 Task: Search one way flight ticket for 2 adults, 2 children, 2 infants in seat in first from Moline: Quad City International Airport to Riverton: Central Wyoming Regional Airport (was Riverton Regional) on 5-4-2023. Number of bags: 1 checked bag. Price is upto 105000. Outbound departure time preference is 12:45.
Action: Mouse moved to (283, 265)
Screenshot: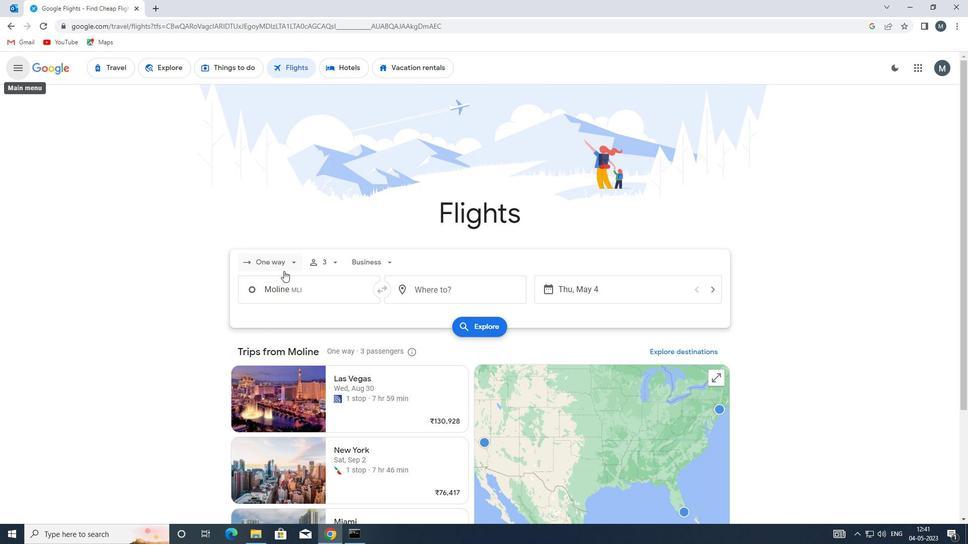 
Action: Mouse pressed left at (283, 265)
Screenshot: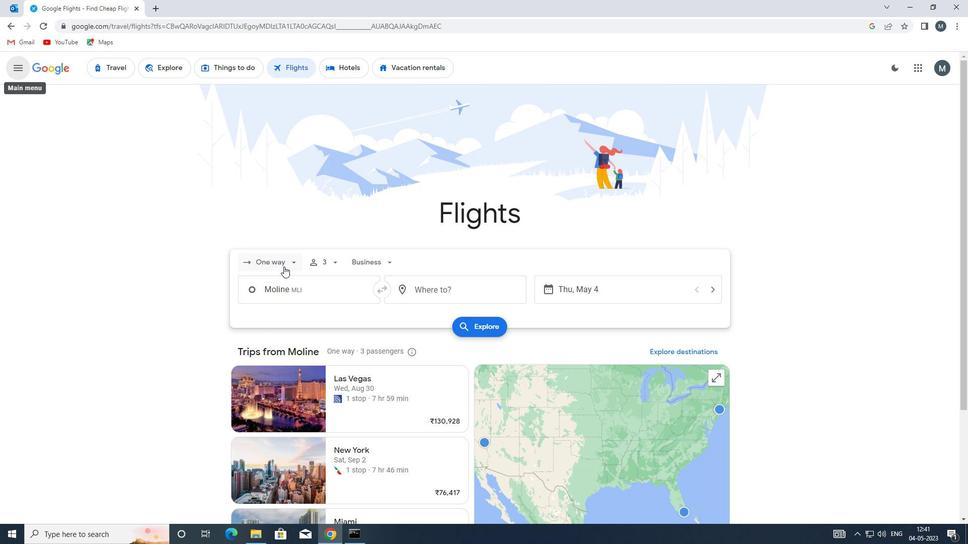 
Action: Mouse moved to (283, 312)
Screenshot: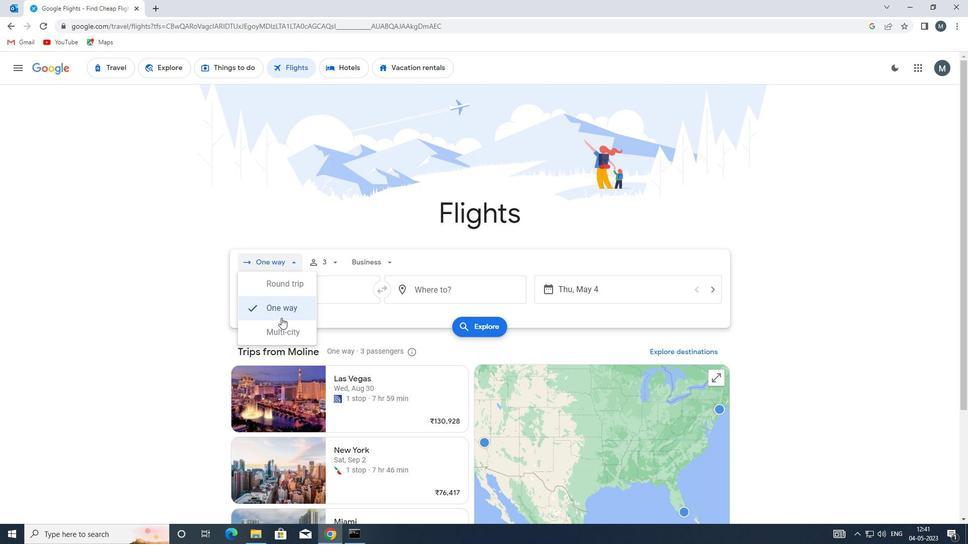 
Action: Mouse pressed left at (283, 312)
Screenshot: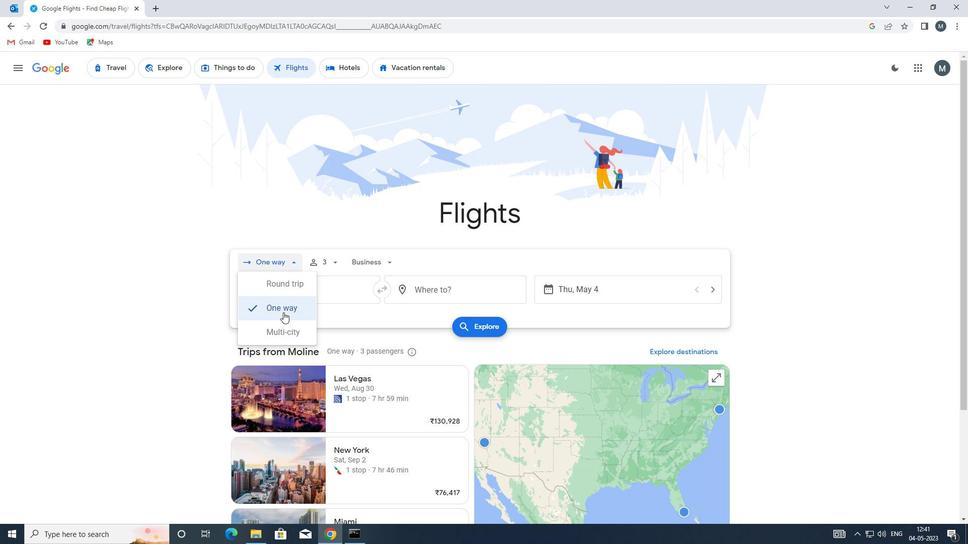 
Action: Mouse moved to (327, 262)
Screenshot: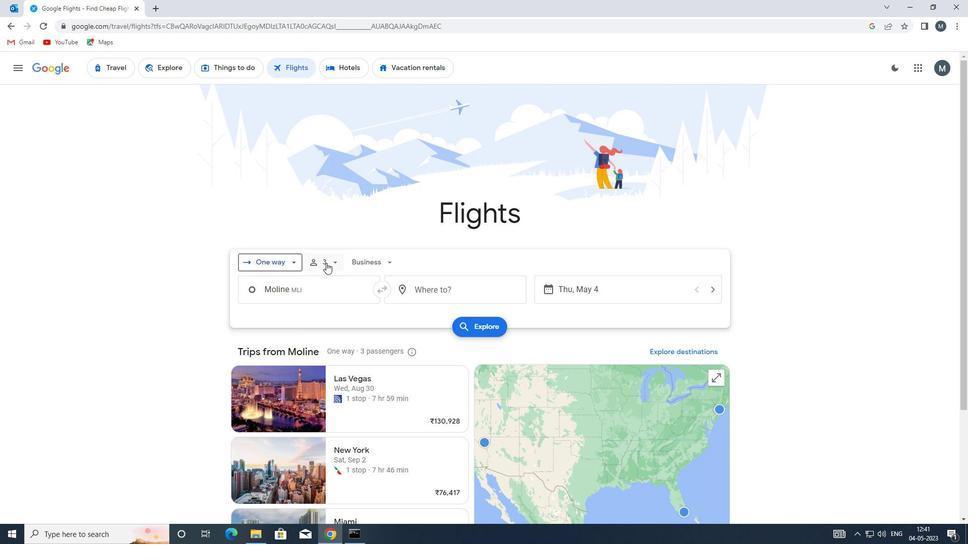 
Action: Mouse pressed left at (327, 262)
Screenshot: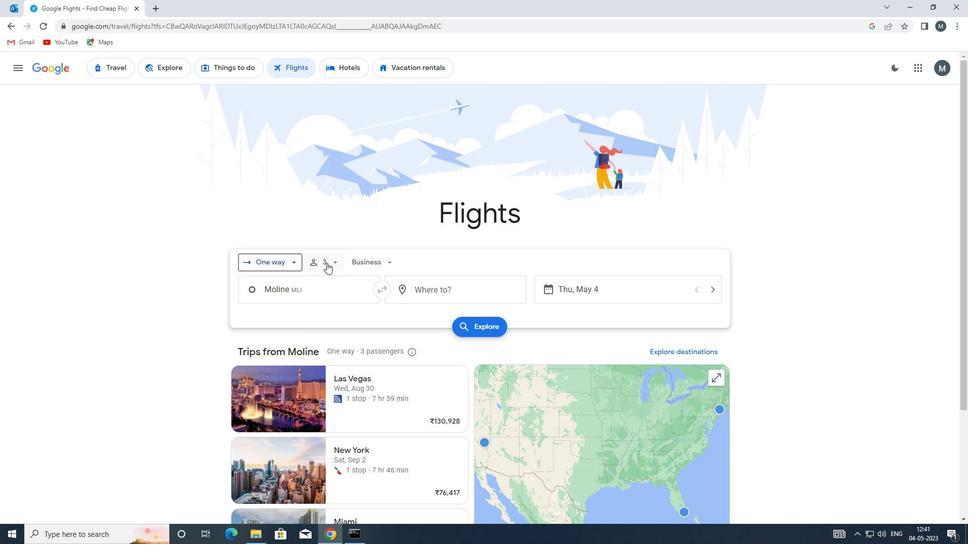 
Action: Mouse moved to (411, 289)
Screenshot: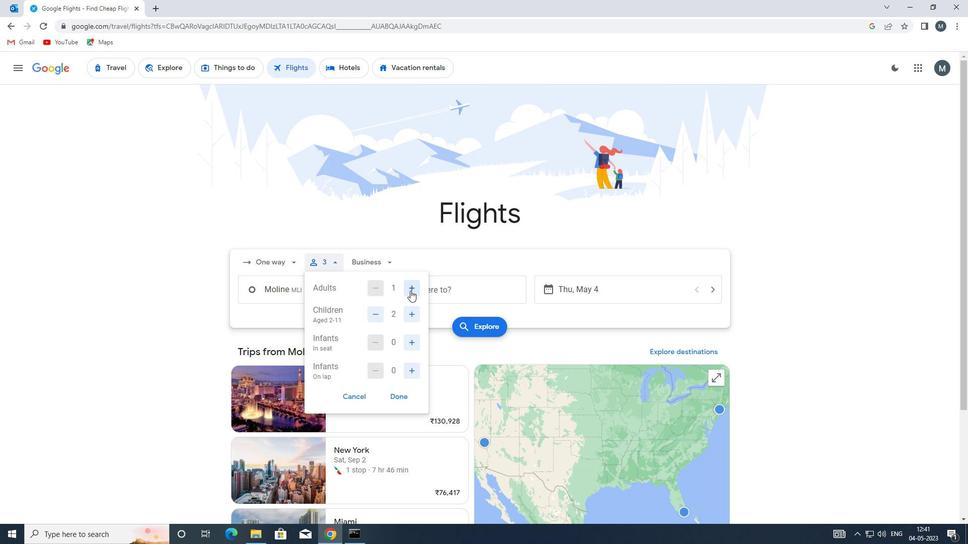 
Action: Mouse pressed left at (411, 289)
Screenshot: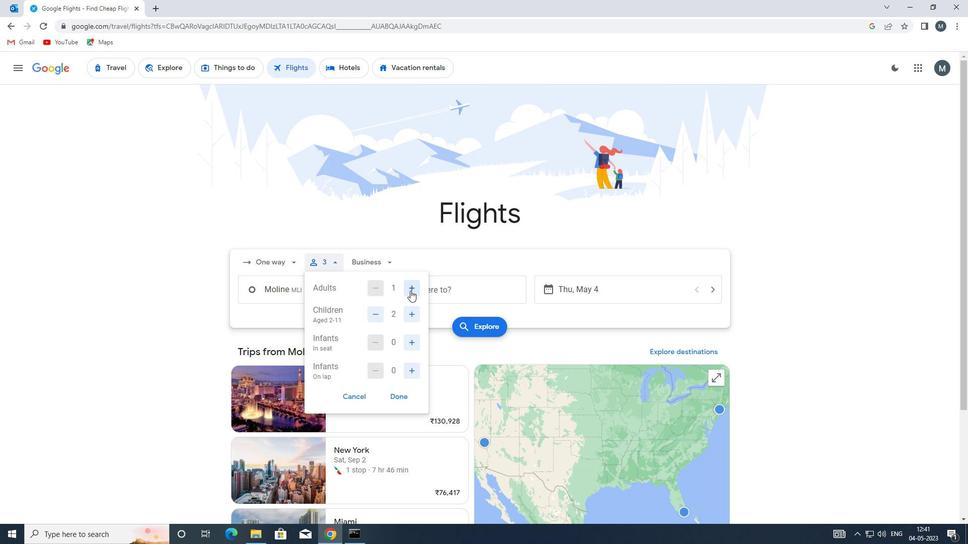 
Action: Mouse moved to (378, 315)
Screenshot: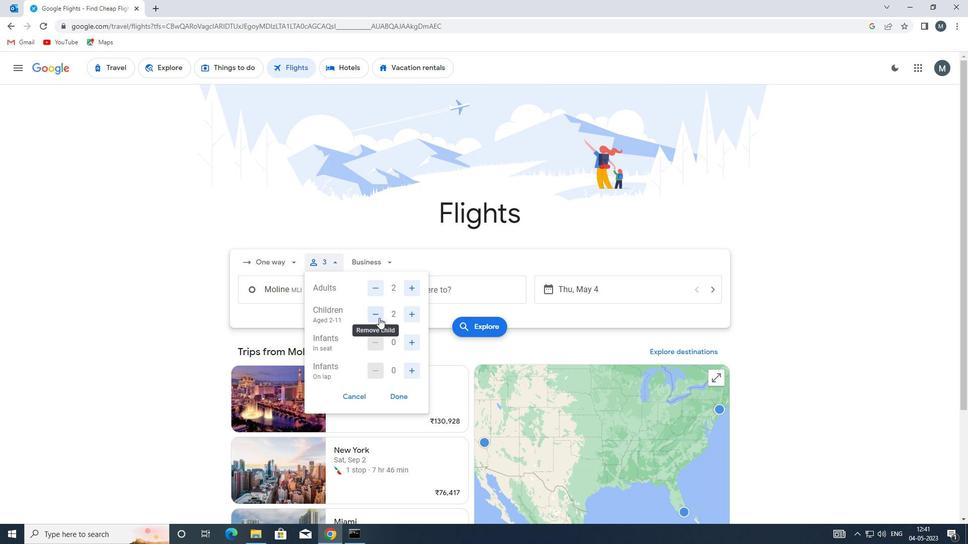 
Action: Mouse pressed left at (378, 315)
Screenshot: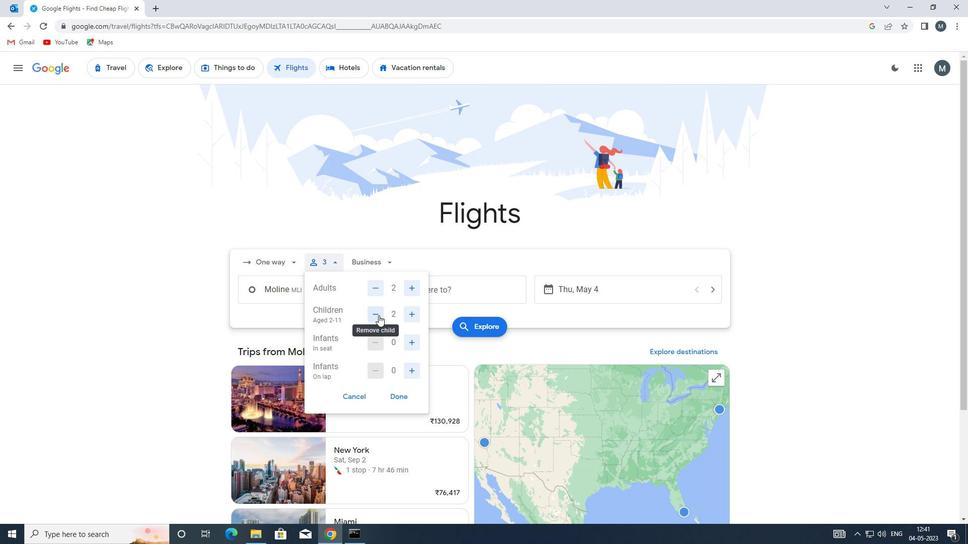 
Action: Mouse moved to (415, 314)
Screenshot: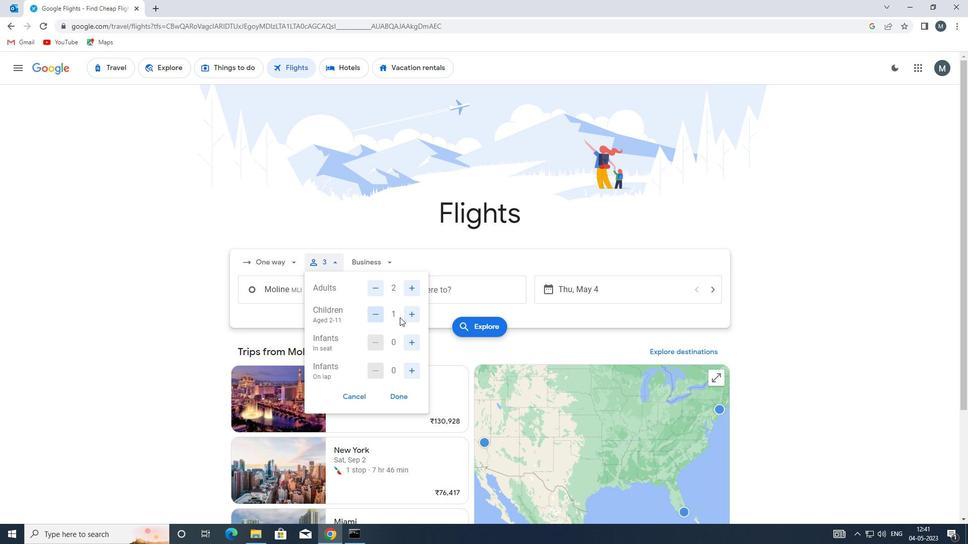 
Action: Mouse pressed left at (415, 314)
Screenshot: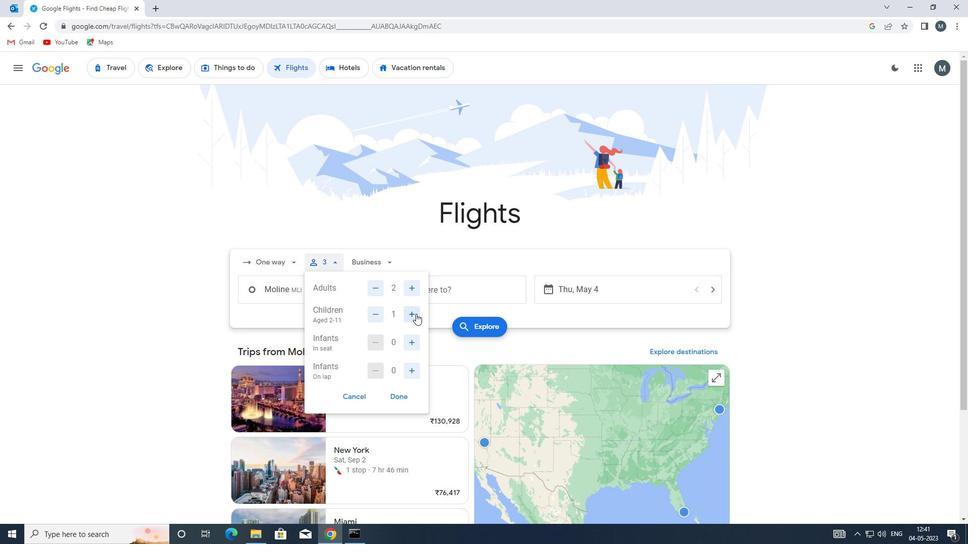 
Action: Mouse moved to (410, 342)
Screenshot: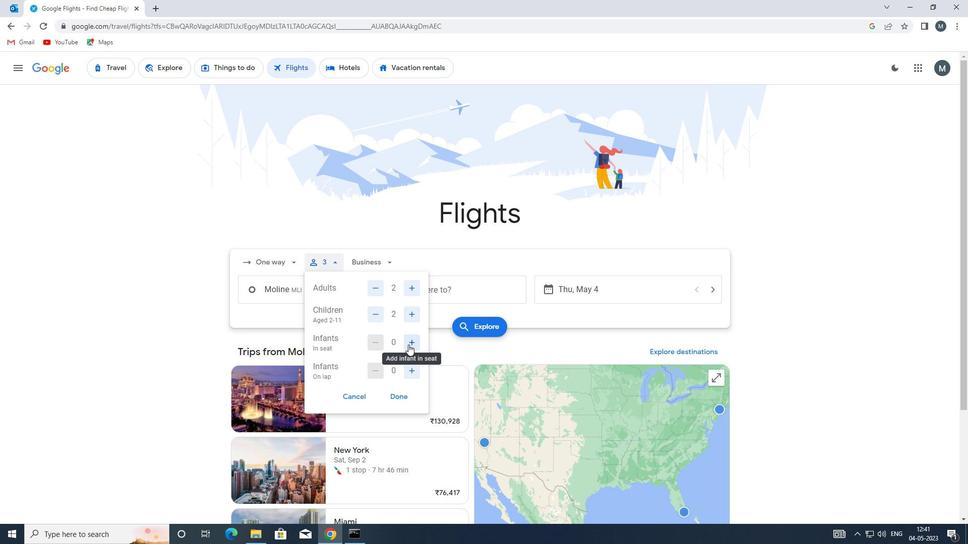 
Action: Mouse pressed left at (410, 342)
Screenshot: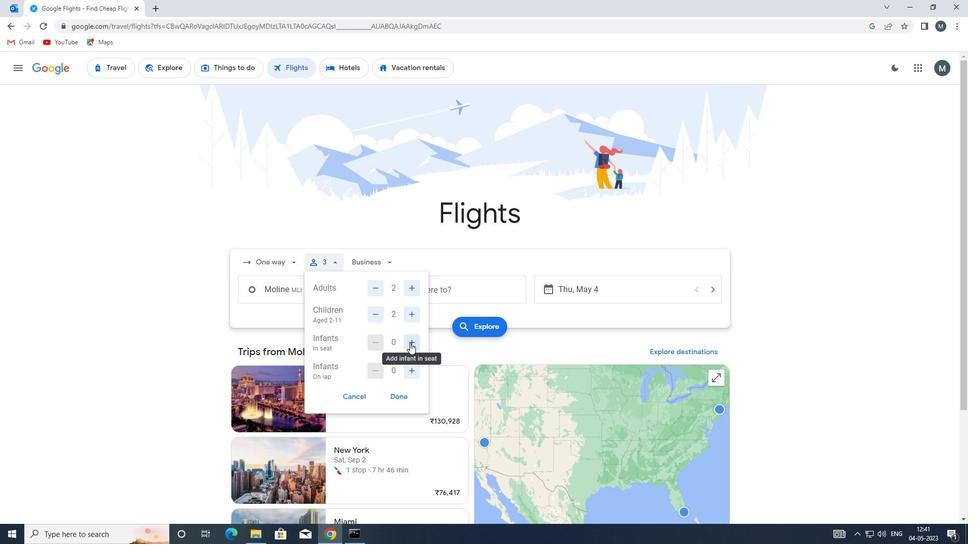 
Action: Mouse pressed left at (410, 342)
Screenshot: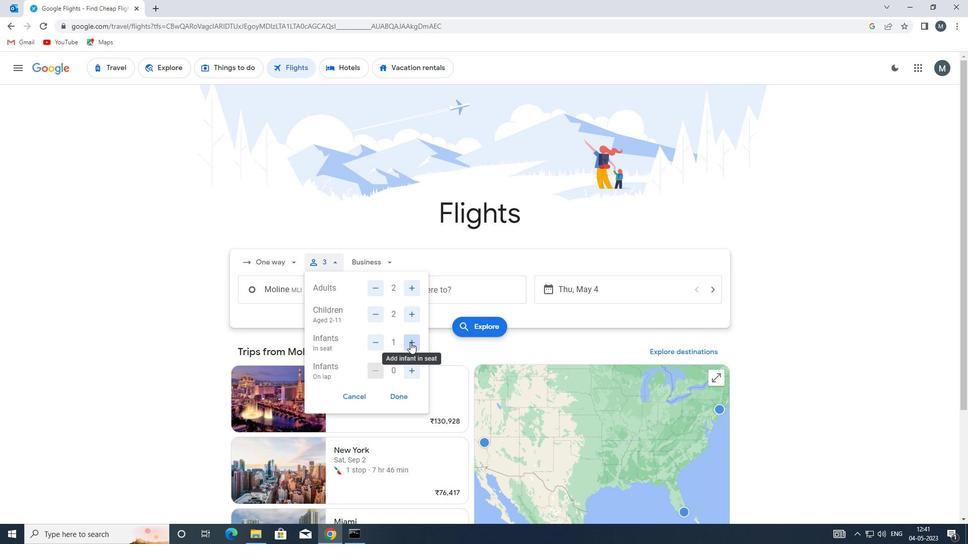 
Action: Mouse moved to (406, 392)
Screenshot: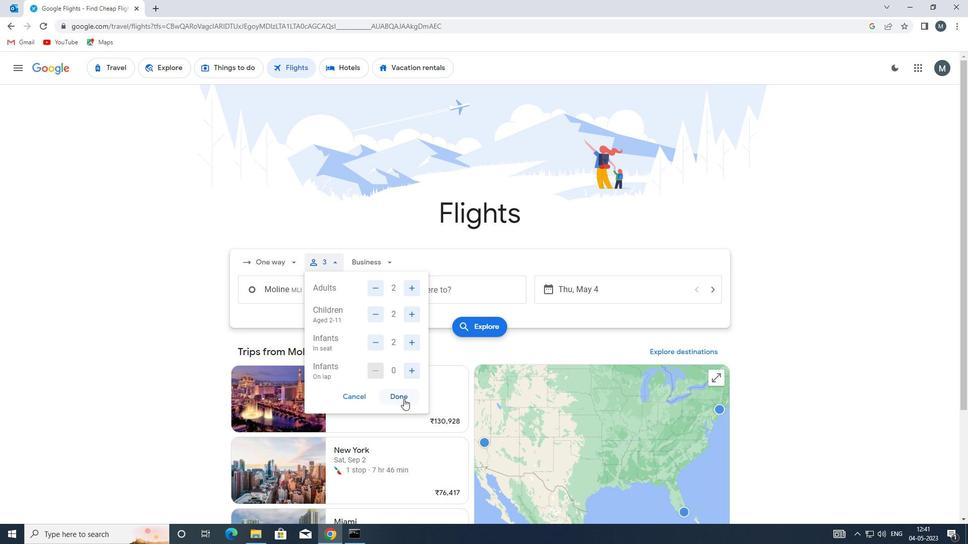 
Action: Mouse pressed left at (406, 392)
Screenshot: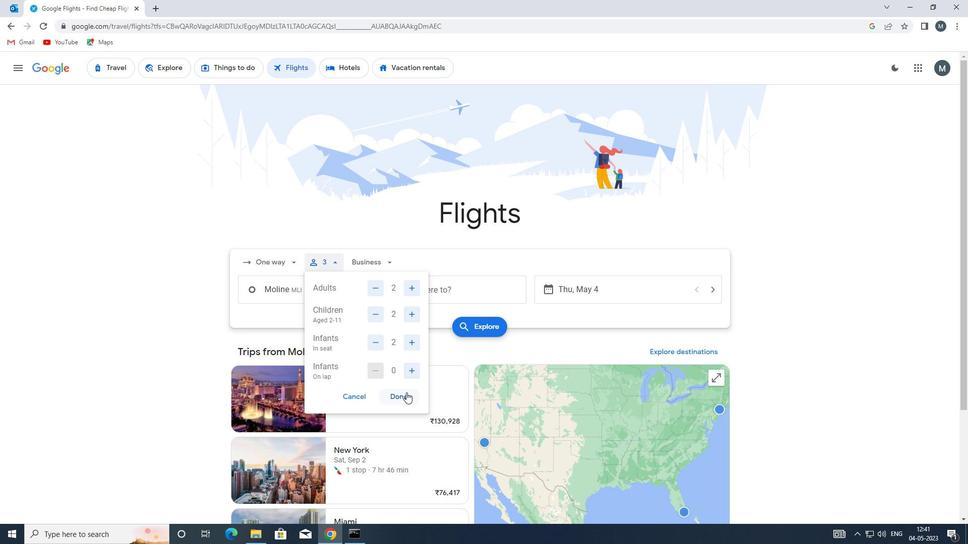 
Action: Mouse moved to (389, 255)
Screenshot: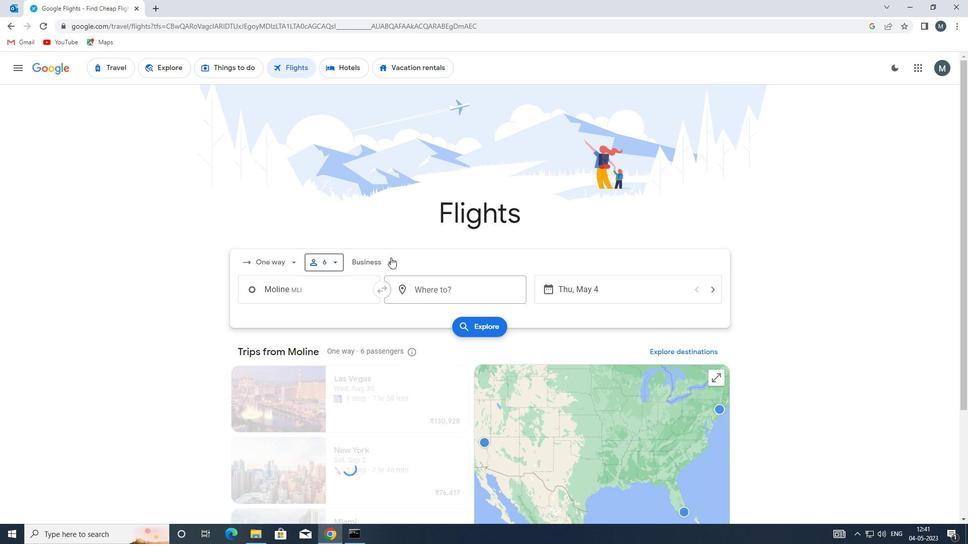 
Action: Mouse pressed left at (389, 255)
Screenshot: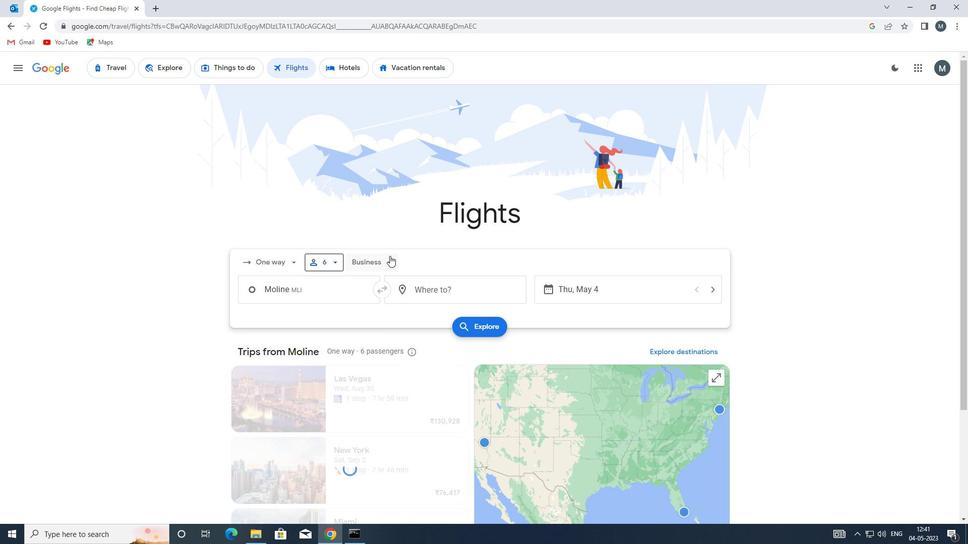 
Action: Mouse moved to (391, 357)
Screenshot: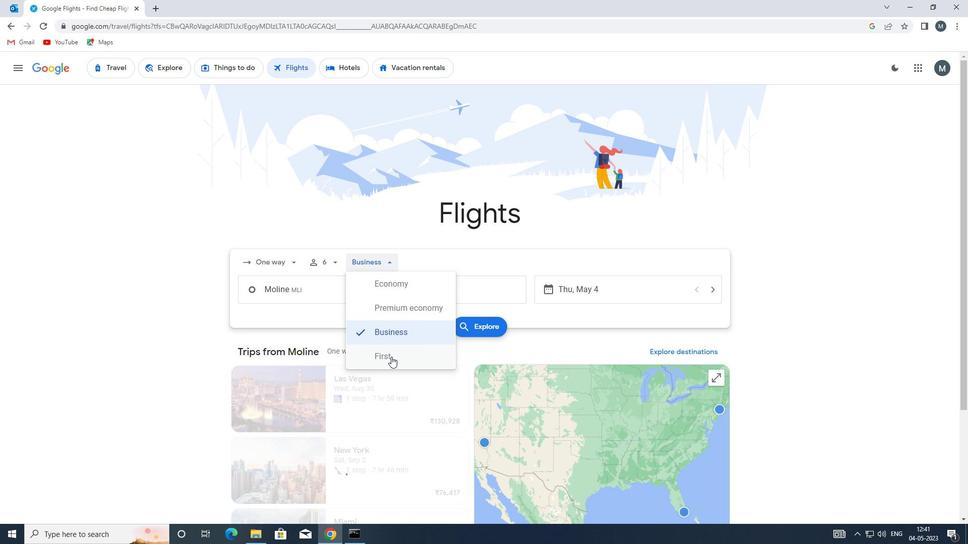 
Action: Mouse pressed left at (391, 357)
Screenshot: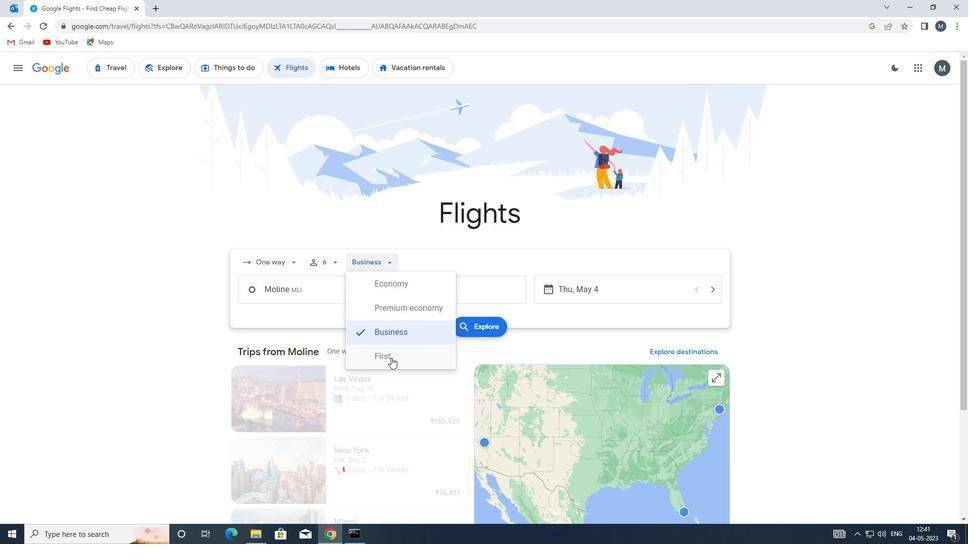 
Action: Mouse moved to (338, 287)
Screenshot: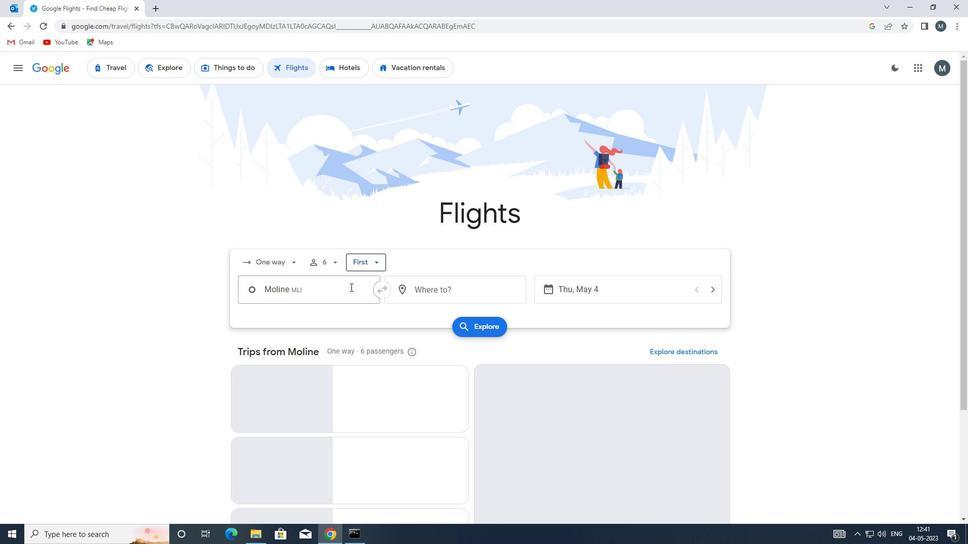 
Action: Mouse pressed left at (338, 287)
Screenshot: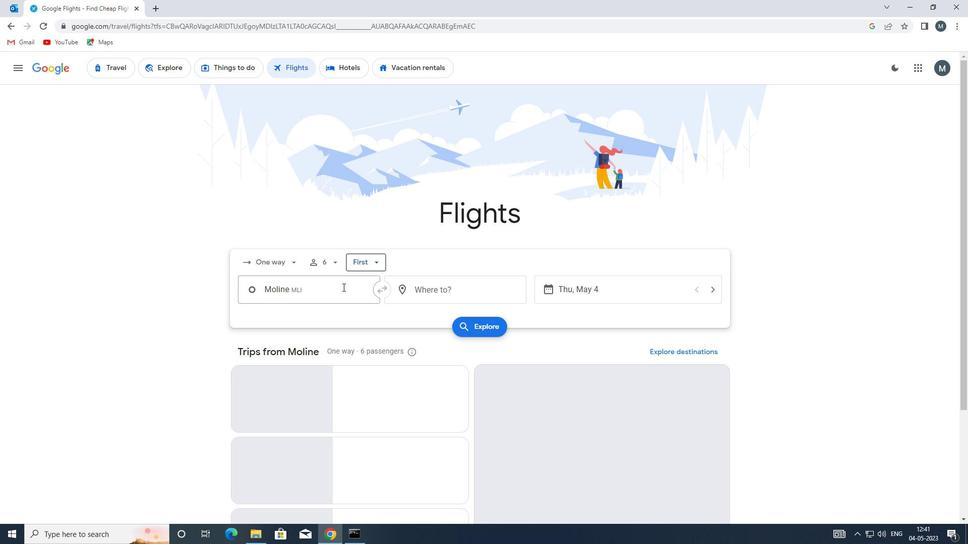 
Action: Mouse moved to (361, 344)
Screenshot: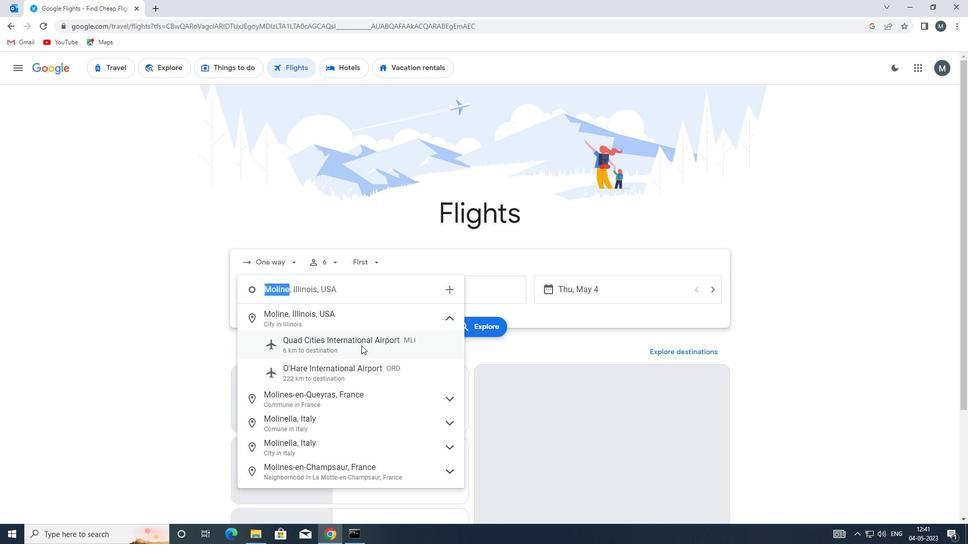 
Action: Mouse pressed left at (361, 344)
Screenshot: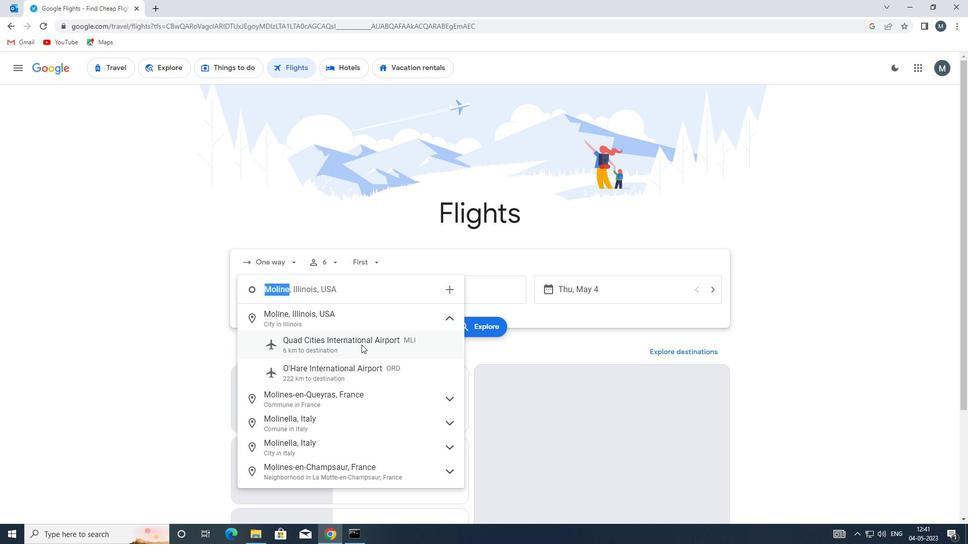 
Action: Mouse moved to (445, 292)
Screenshot: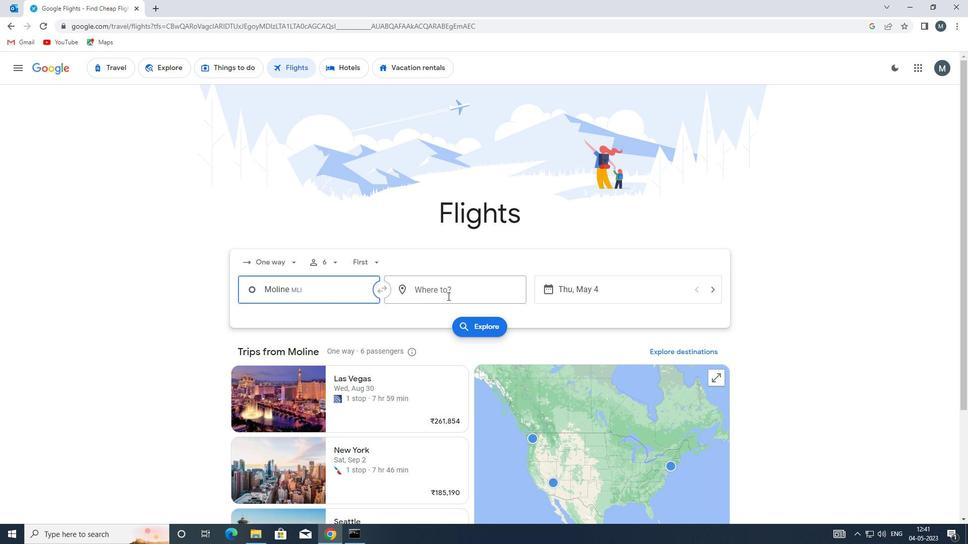 
Action: Mouse pressed left at (445, 292)
Screenshot: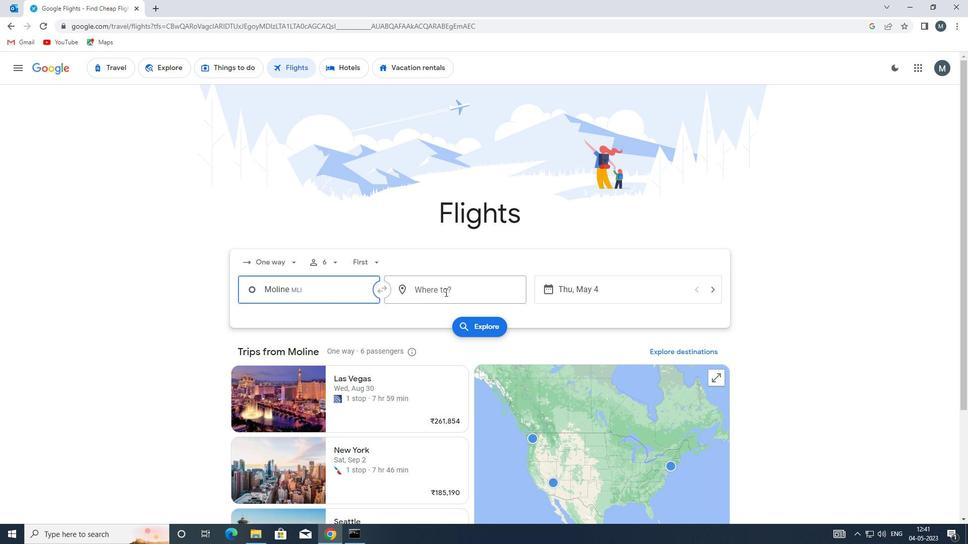 
Action: Mouse moved to (443, 291)
Screenshot: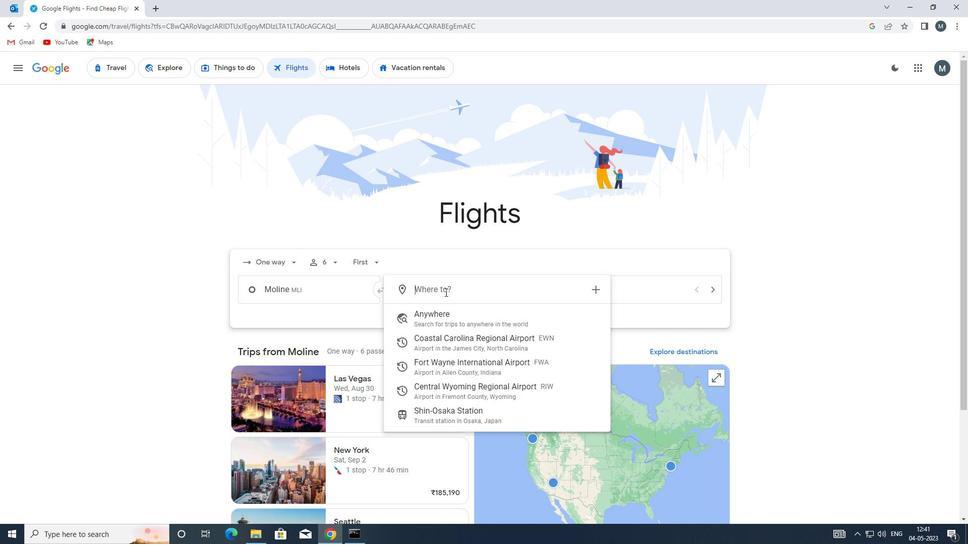 
Action: Key pressed riw
Screenshot: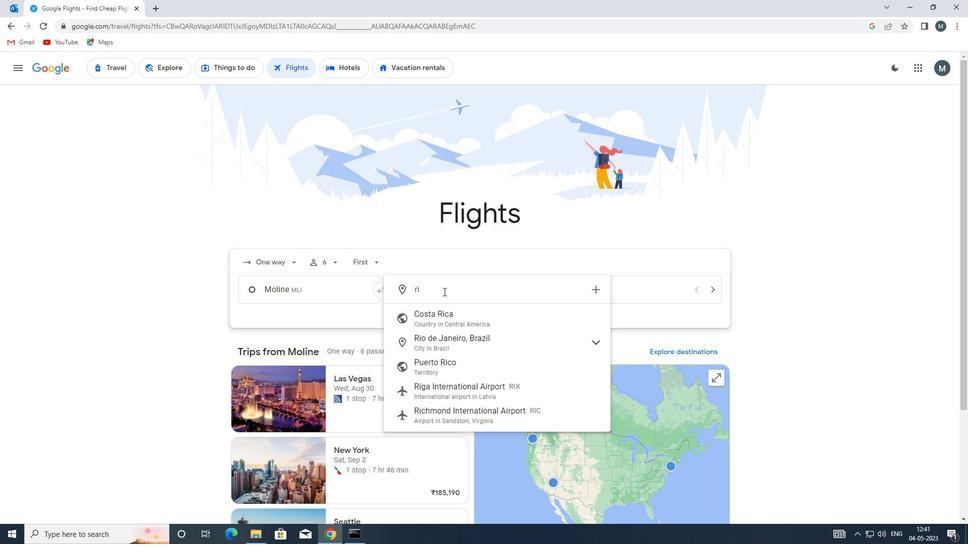 
Action: Mouse moved to (472, 317)
Screenshot: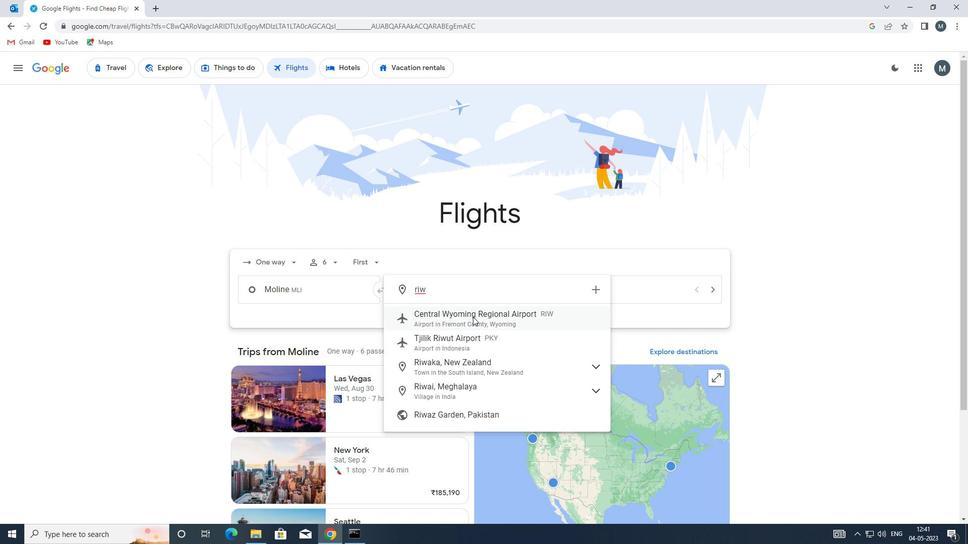 
Action: Mouse pressed left at (472, 317)
Screenshot: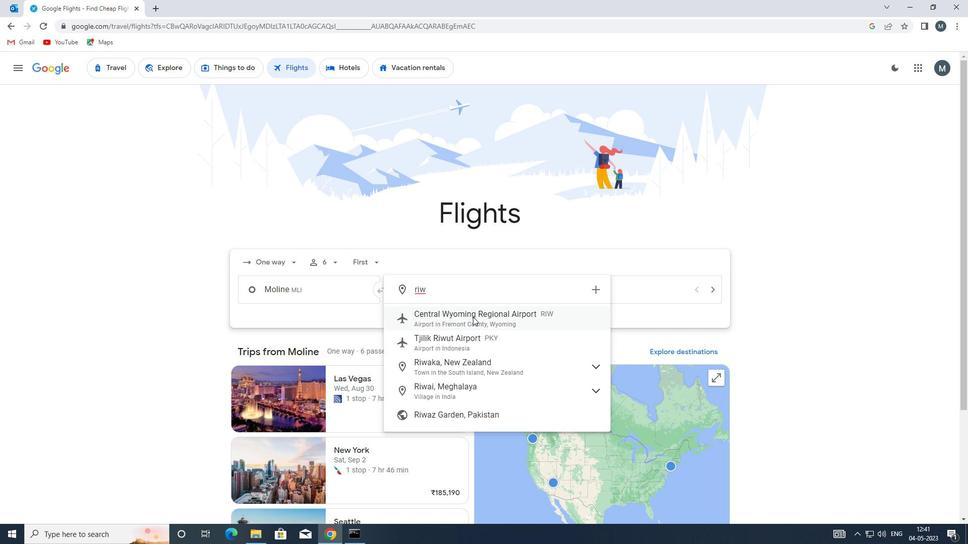 
Action: Mouse moved to (568, 289)
Screenshot: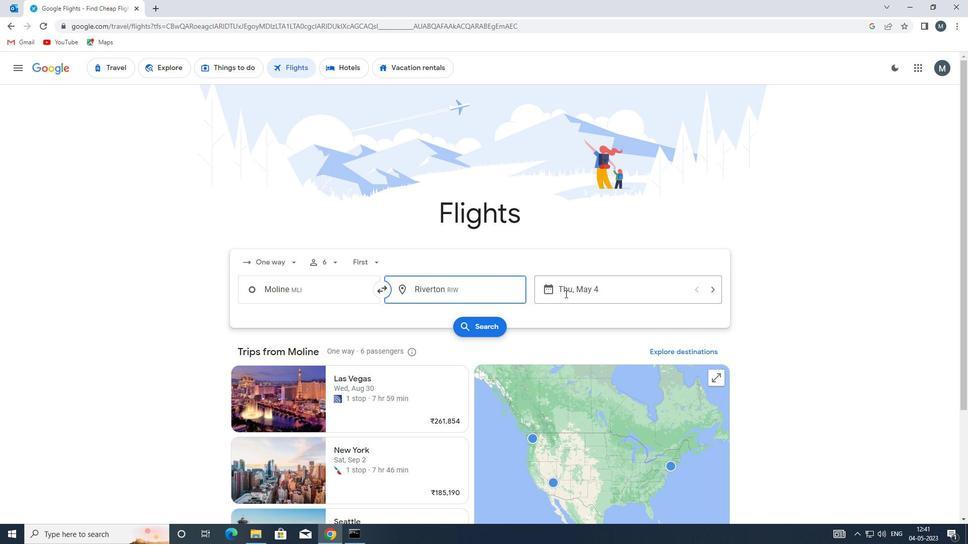 
Action: Mouse pressed left at (568, 289)
Screenshot: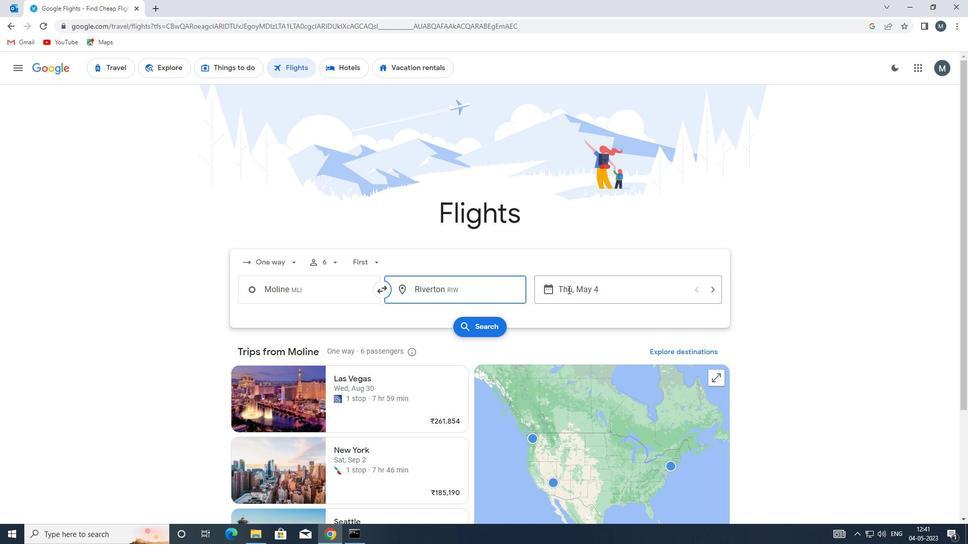 
Action: Mouse moved to (457, 340)
Screenshot: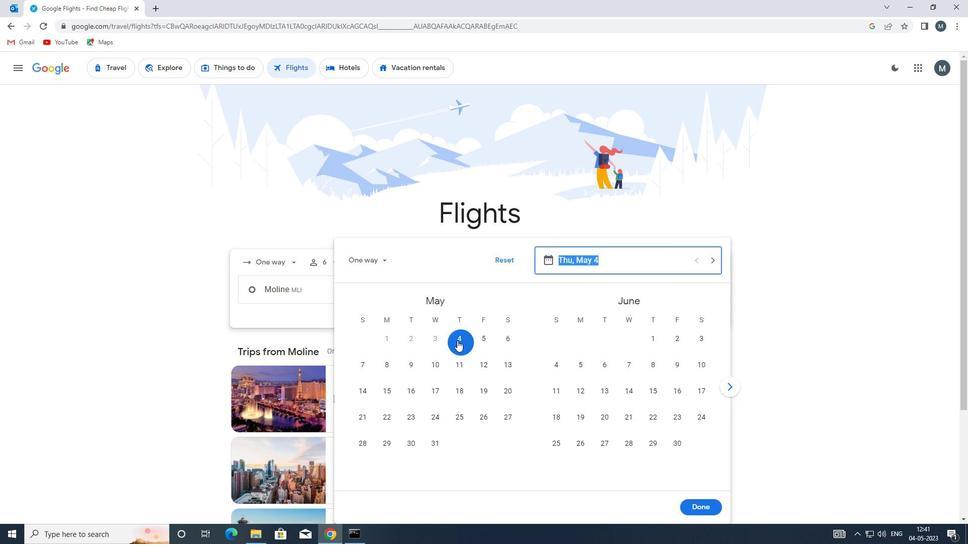 
Action: Mouse pressed left at (457, 340)
Screenshot: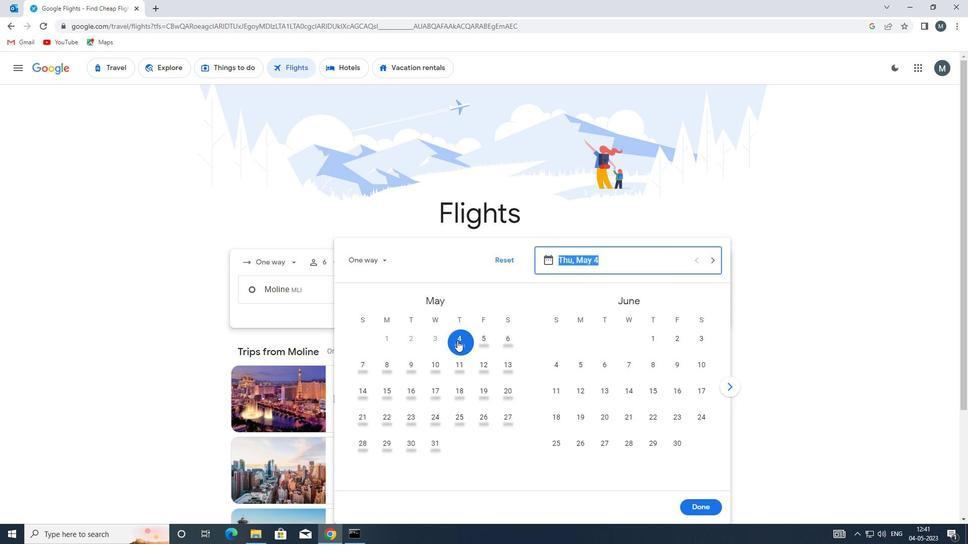
Action: Mouse moved to (705, 507)
Screenshot: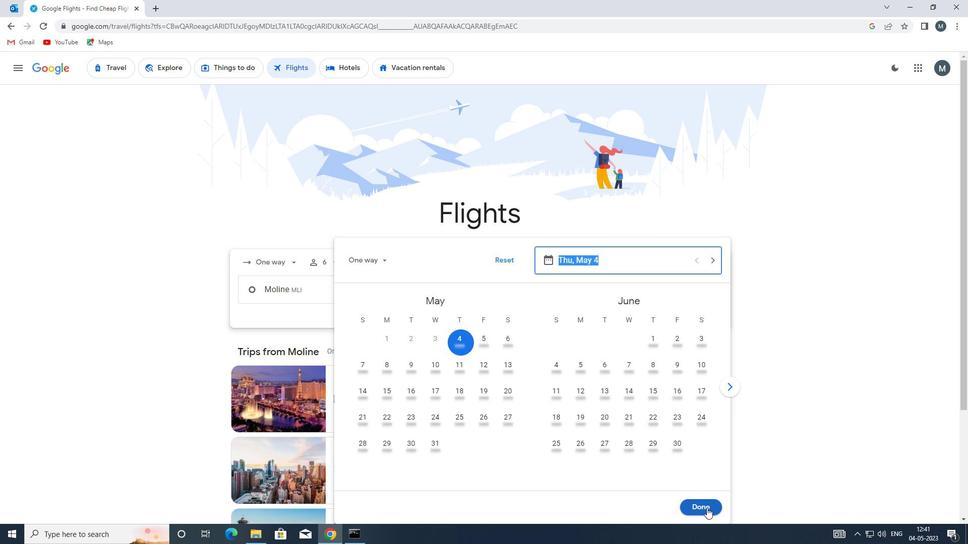 
Action: Mouse pressed left at (705, 507)
Screenshot: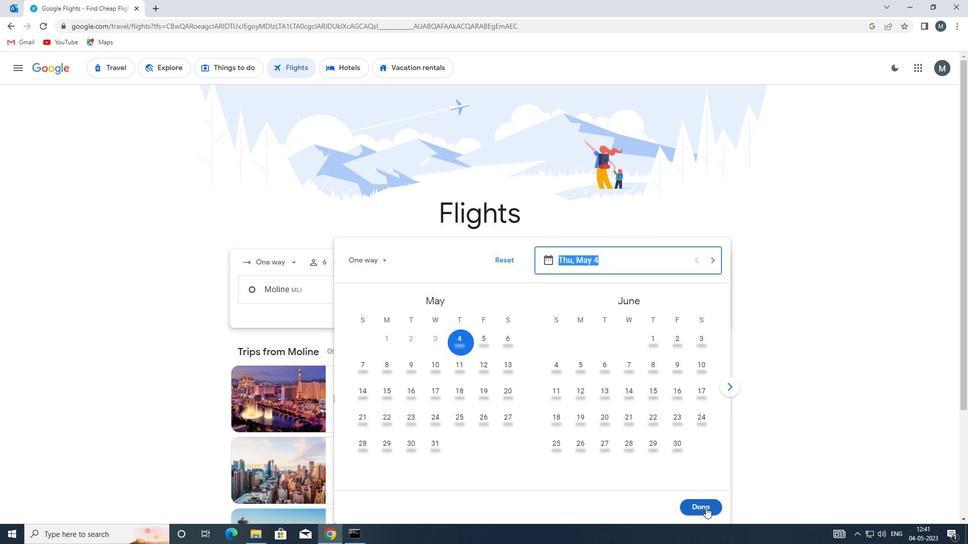 
Action: Mouse moved to (474, 322)
Screenshot: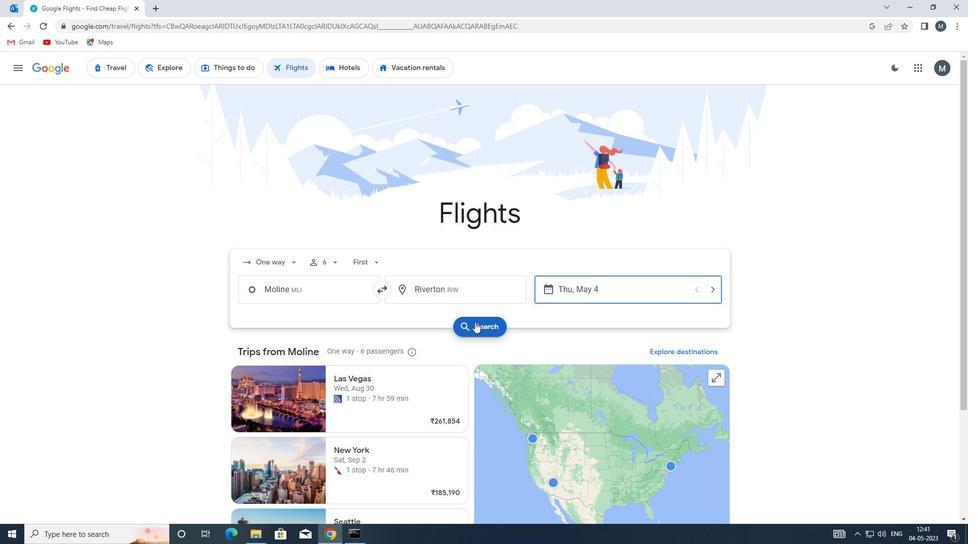 
Action: Mouse pressed left at (474, 322)
Screenshot: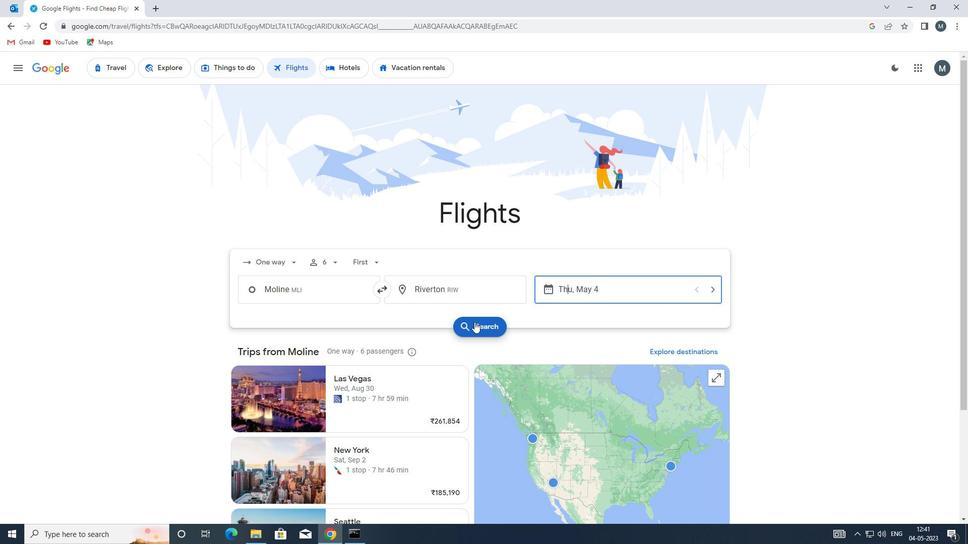 
Action: Mouse moved to (246, 164)
Screenshot: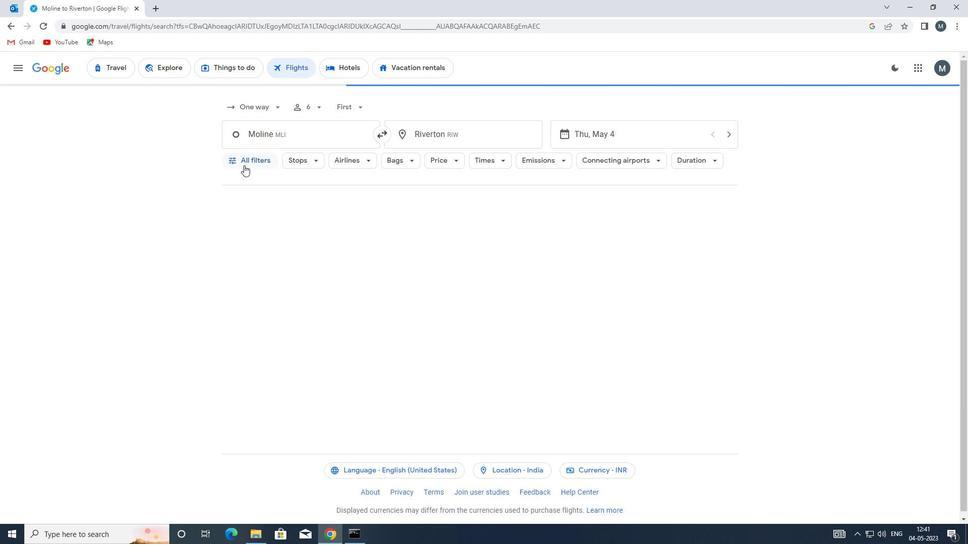 
Action: Mouse pressed left at (246, 164)
Screenshot: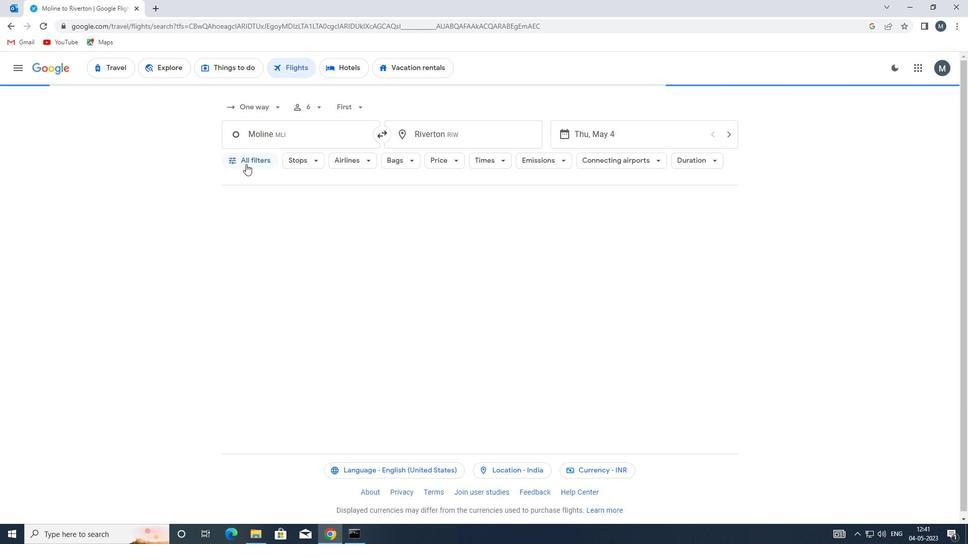 
Action: Mouse moved to (296, 272)
Screenshot: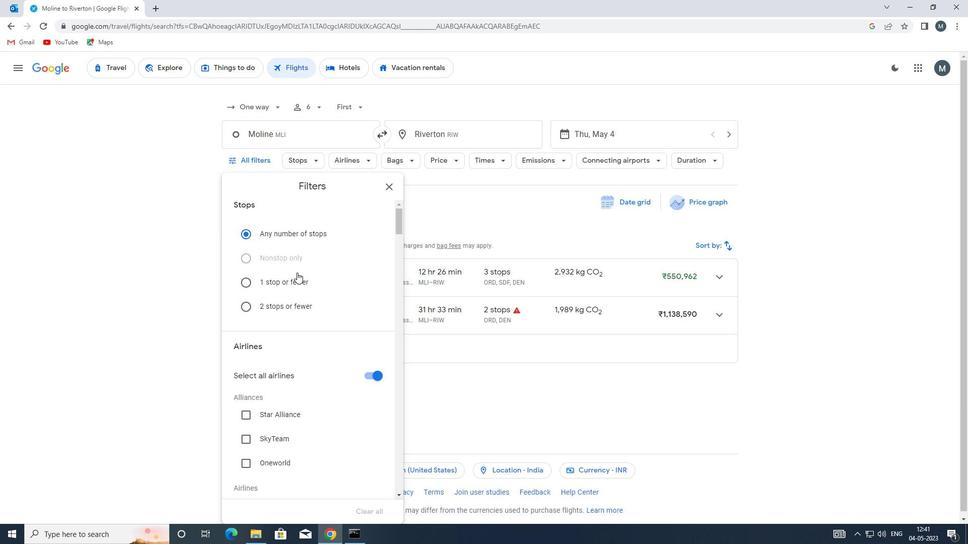 
Action: Mouse scrolled (296, 272) with delta (0, 0)
Screenshot: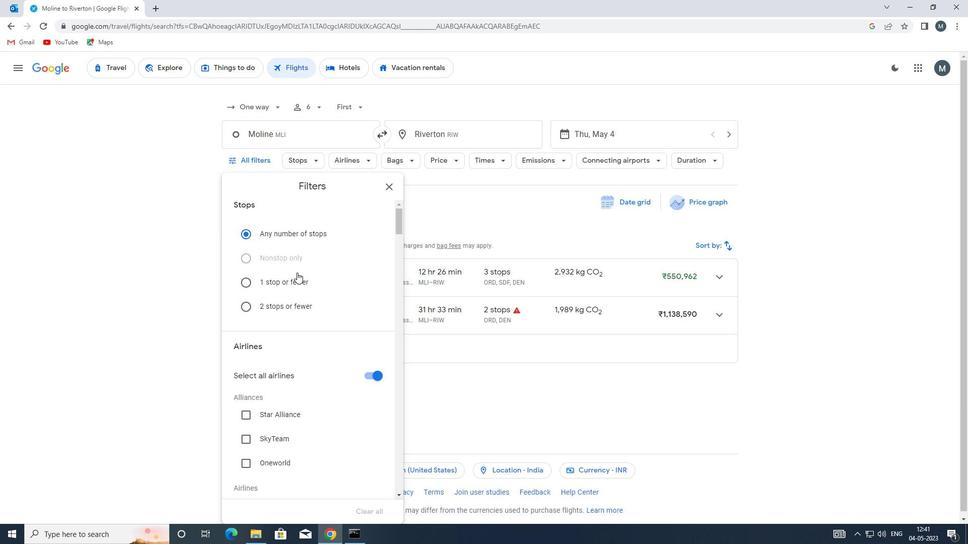 
Action: Mouse moved to (296, 273)
Screenshot: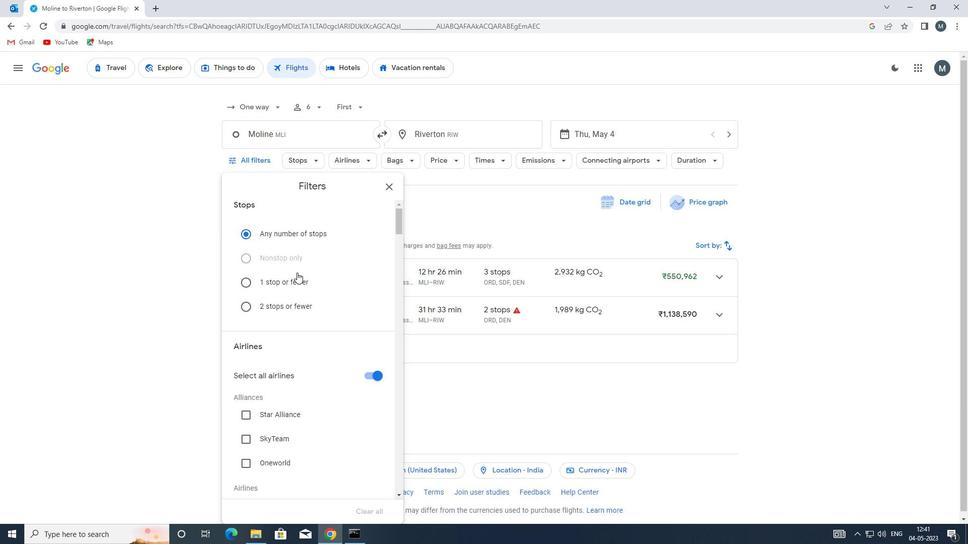 
Action: Mouse scrolled (296, 272) with delta (0, 0)
Screenshot: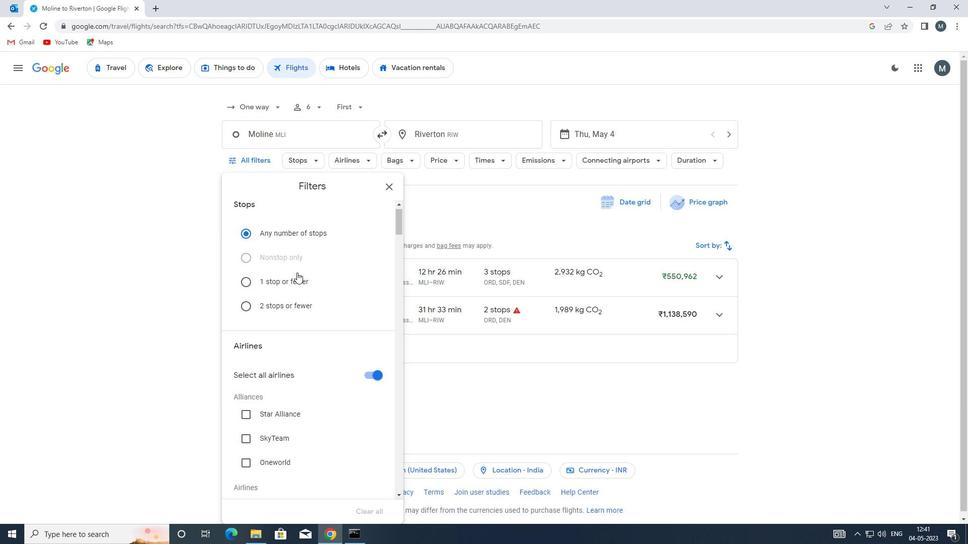 
Action: Mouse moved to (365, 274)
Screenshot: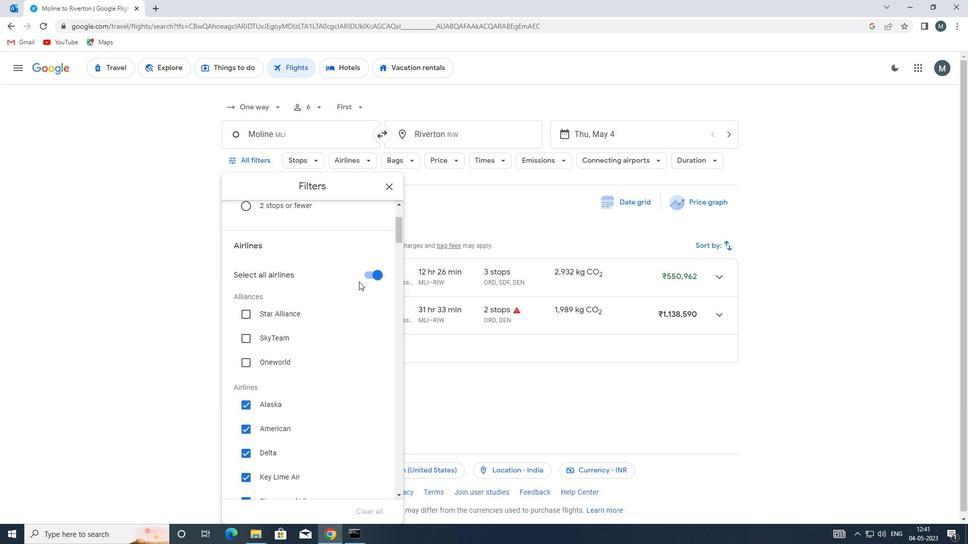 
Action: Mouse pressed left at (365, 274)
Screenshot: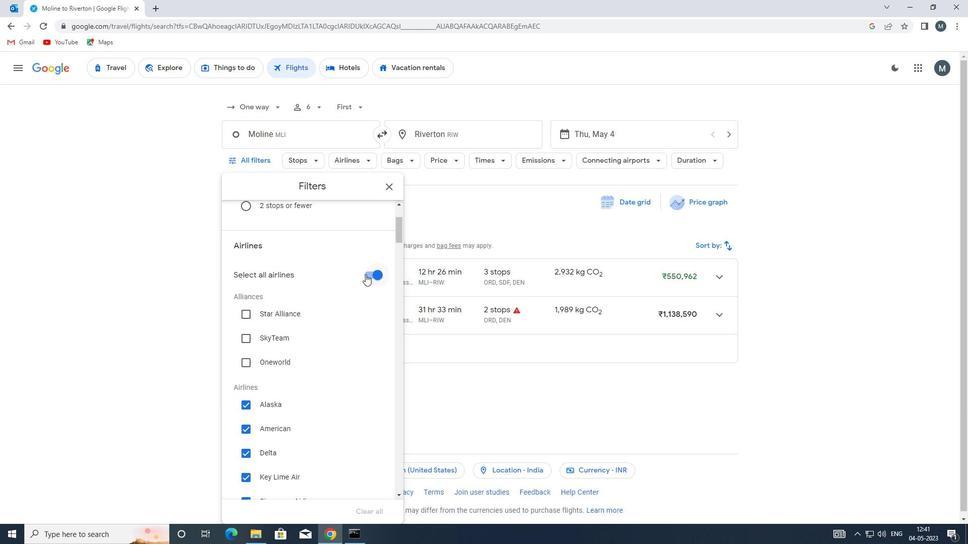 
Action: Mouse moved to (290, 311)
Screenshot: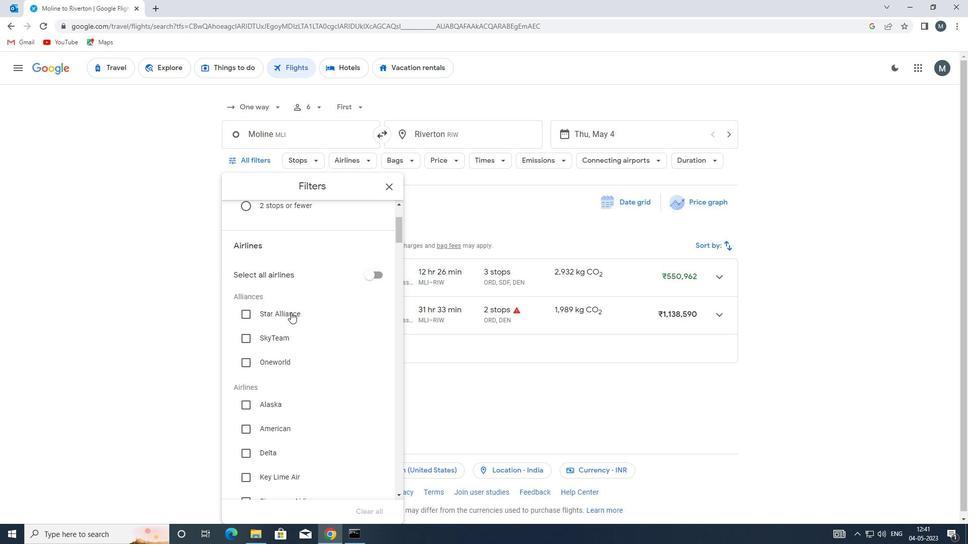 
Action: Mouse scrolled (290, 311) with delta (0, 0)
Screenshot: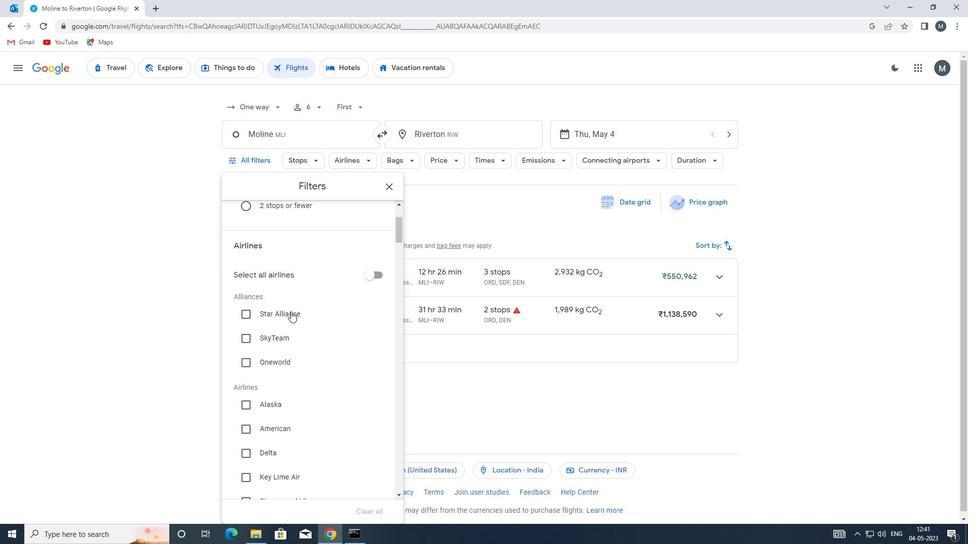 
Action: Mouse moved to (288, 314)
Screenshot: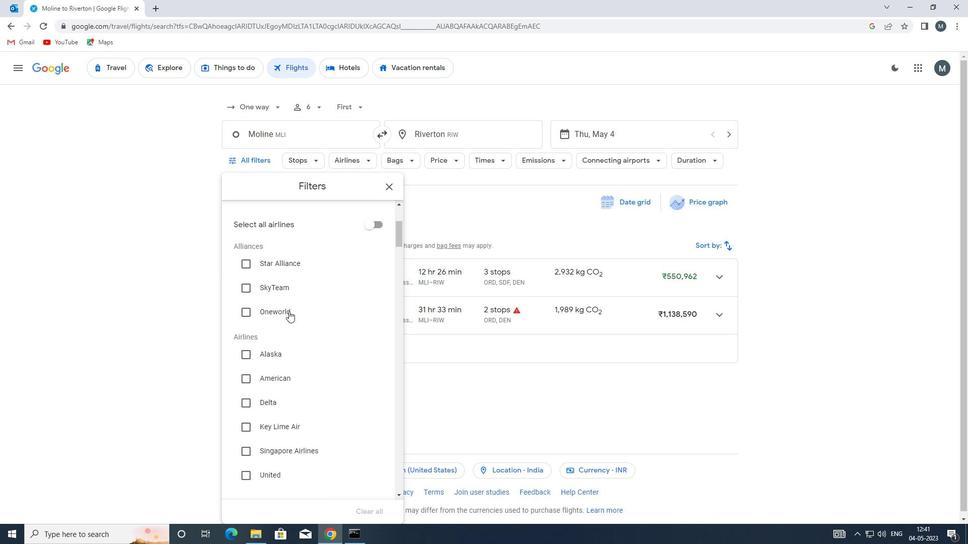 
Action: Mouse scrolled (288, 313) with delta (0, 0)
Screenshot: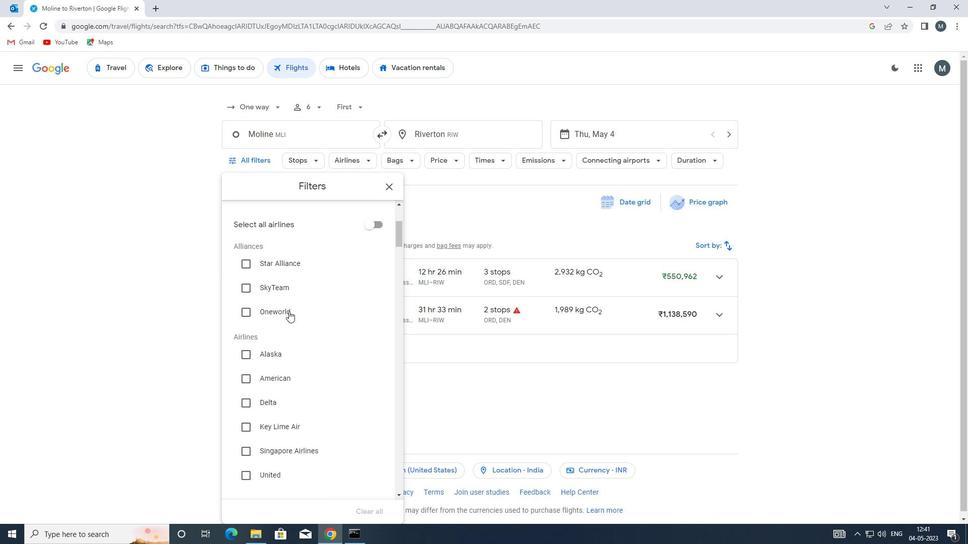 
Action: Mouse moved to (286, 316)
Screenshot: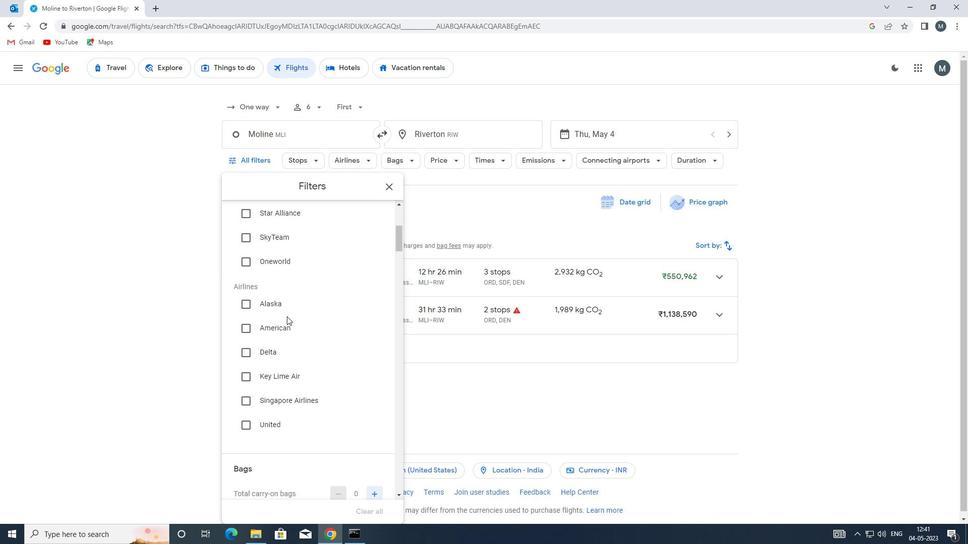 
Action: Mouse scrolled (286, 316) with delta (0, 0)
Screenshot: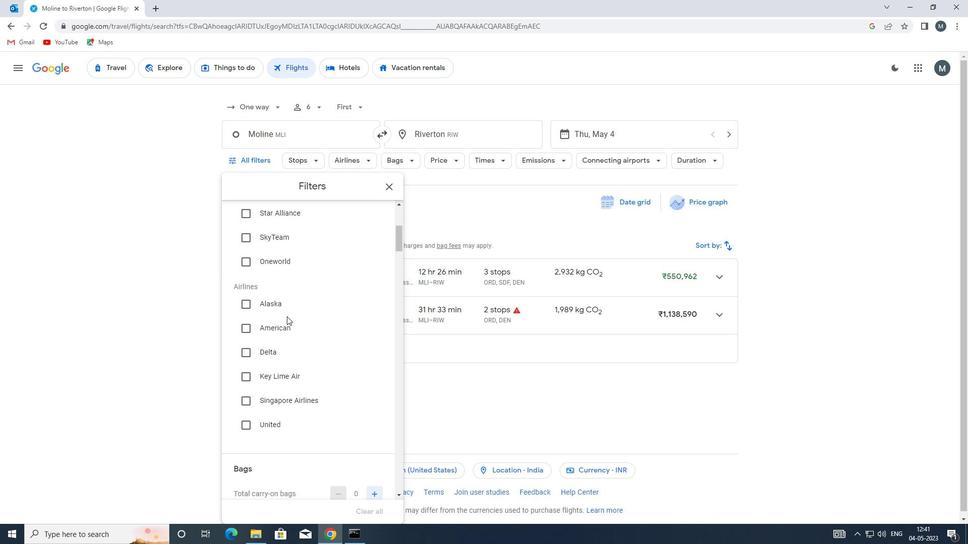 
Action: Mouse moved to (285, 319)
Screenshot: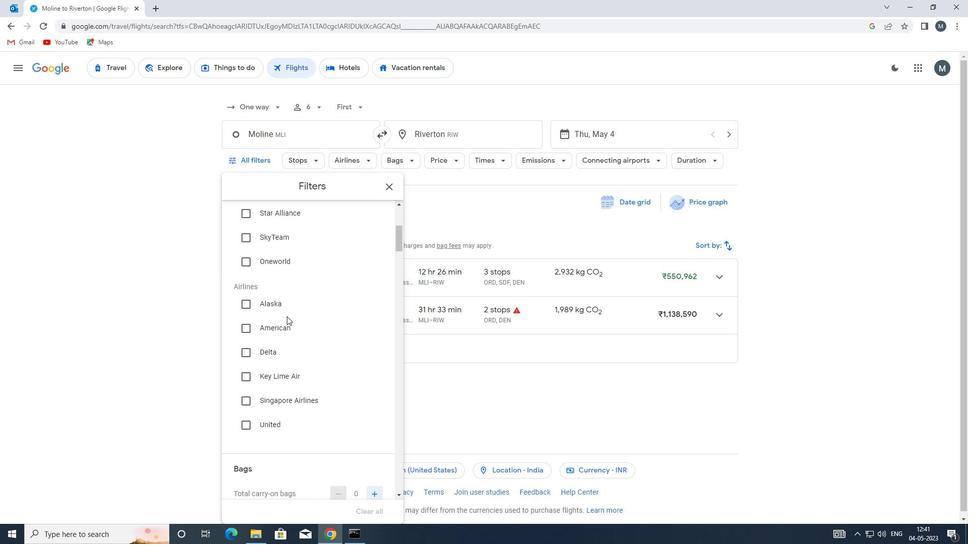 
Action: Mouse scrolled (285, 318) with delta (0, 0)
Screenshot: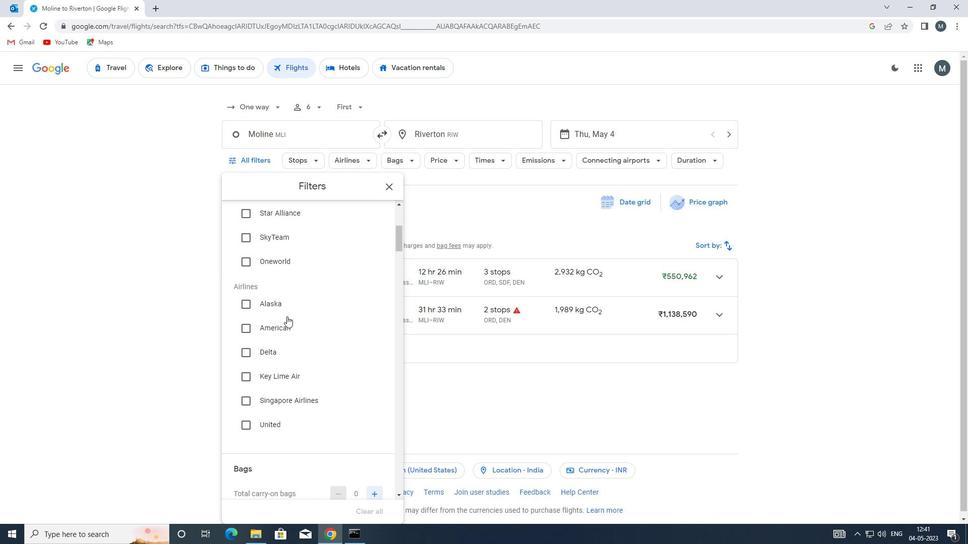 
Action: Mouse moved to (370, 420)
Screenshot: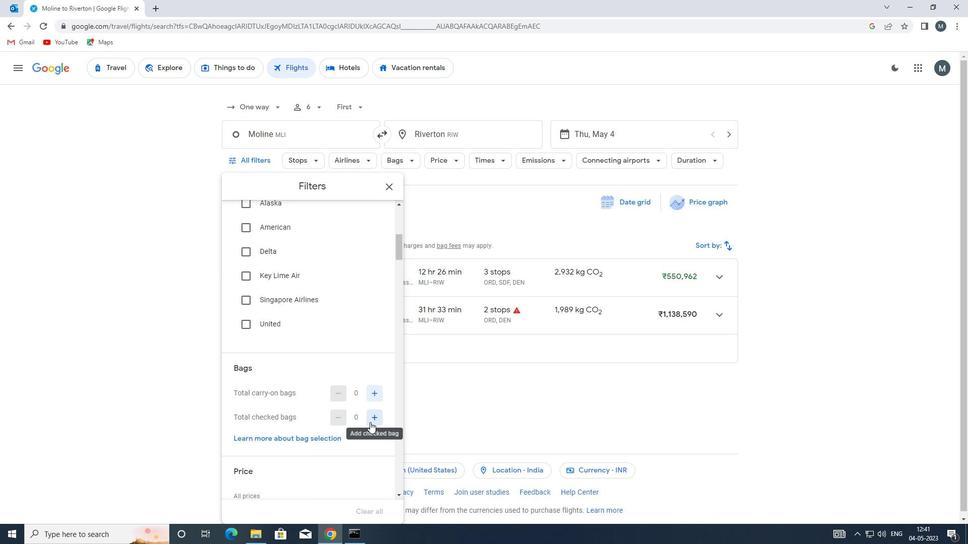 
Action: Mouse pressed left at (370, 420)
Screenshot: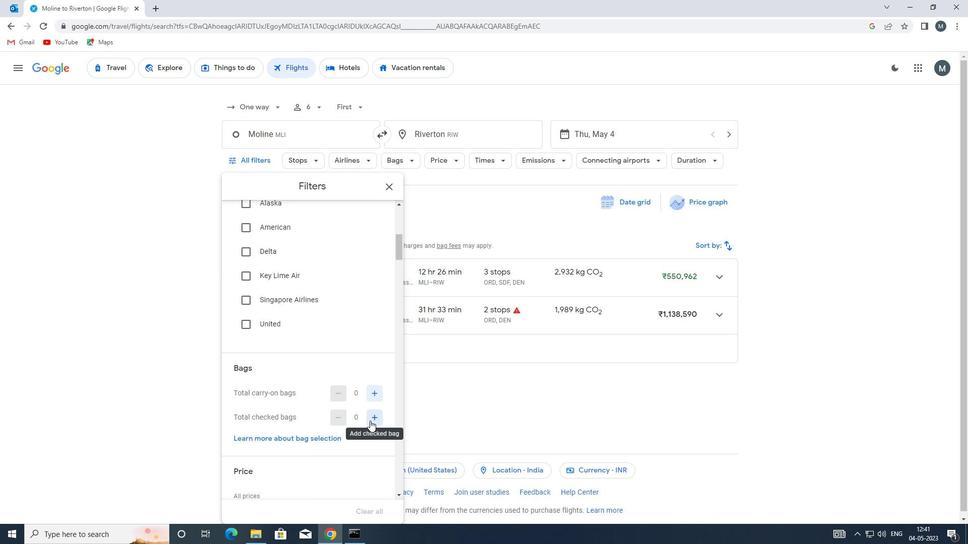 
Action: Mouse moved to (303, 383)
Screenshot: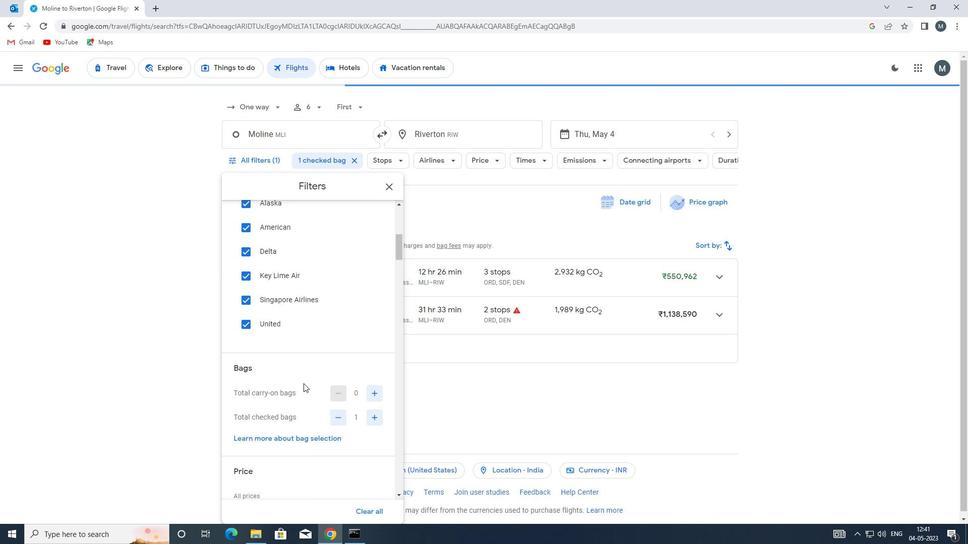 
Action: Mouse scrolled (303, 382) with delta (0, 0)
Screenshot: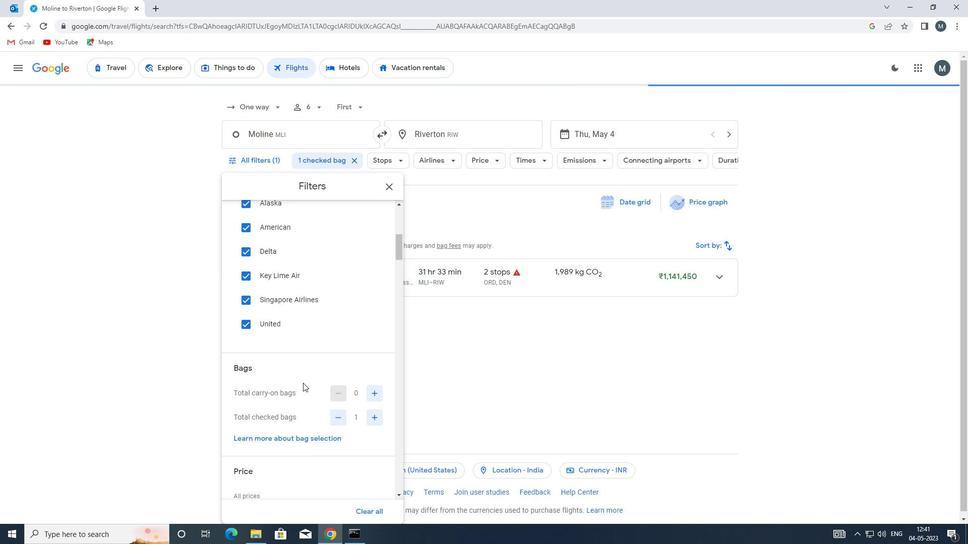 
Action: Mouse scrolled (303, 382) with delta (0, 0)
Screenshot: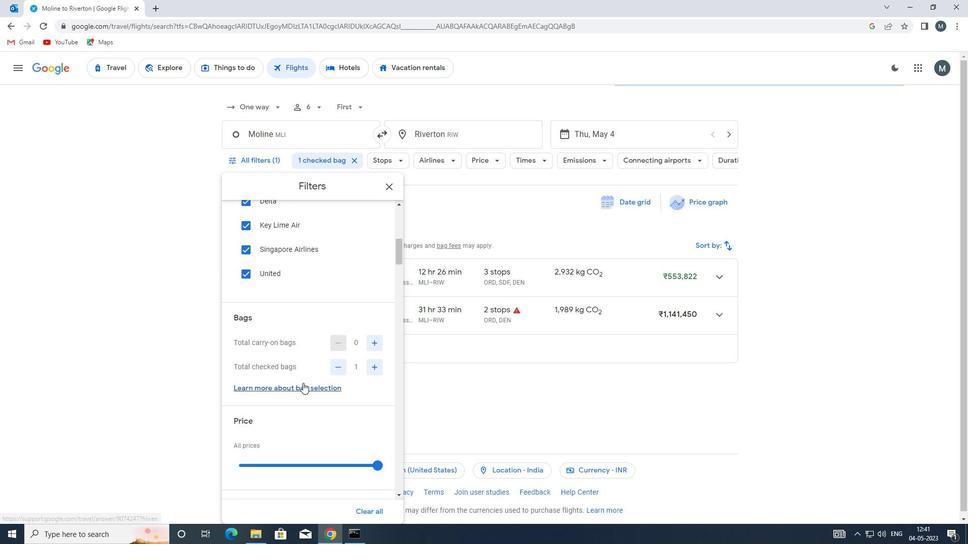 
Action: Mouse moved to (302, 381)
Screenshot: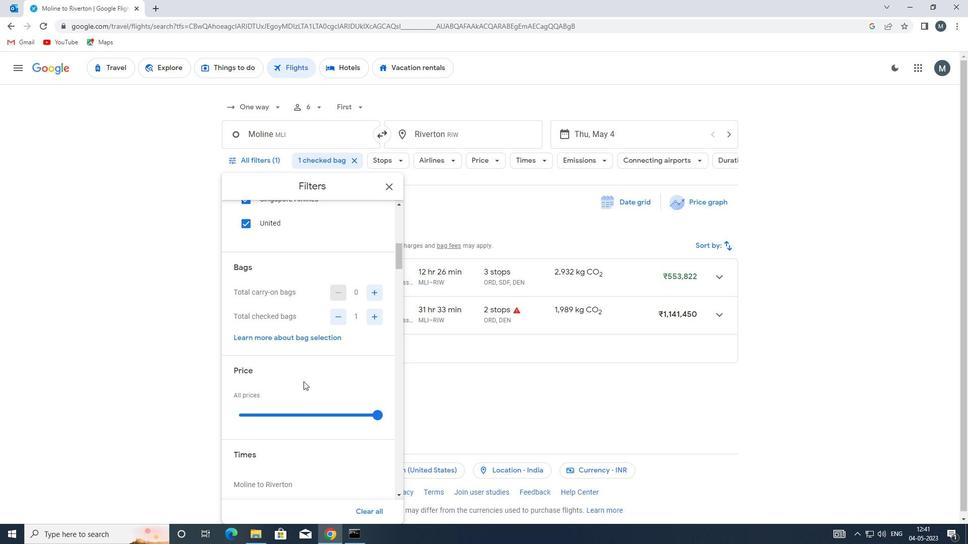 
Action: Mouse scrolled (302, 380) with delta (0, 0)
Screenshot: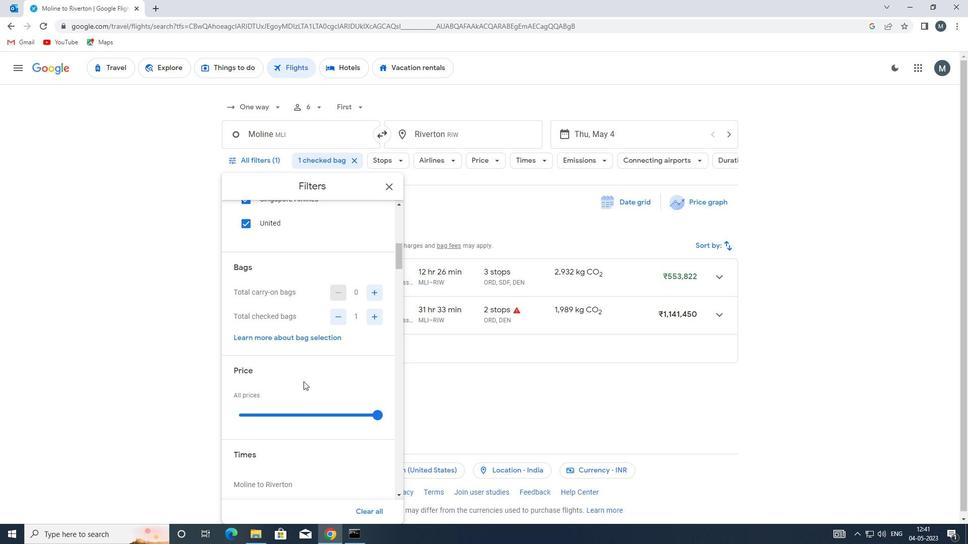
Action: Mouse moved to (299, 363)
Screenshot: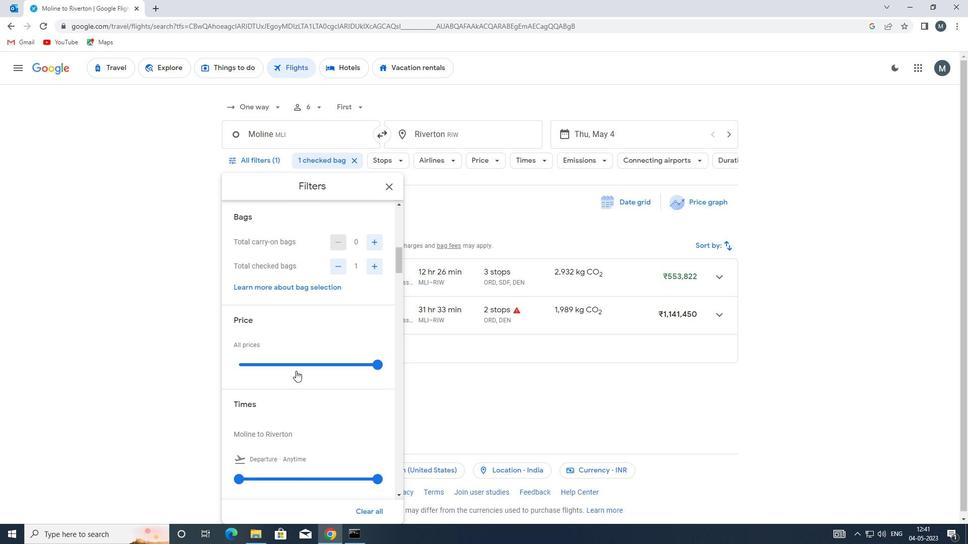 
Action: Mouse pressed left at (299, 363)
Screenshot: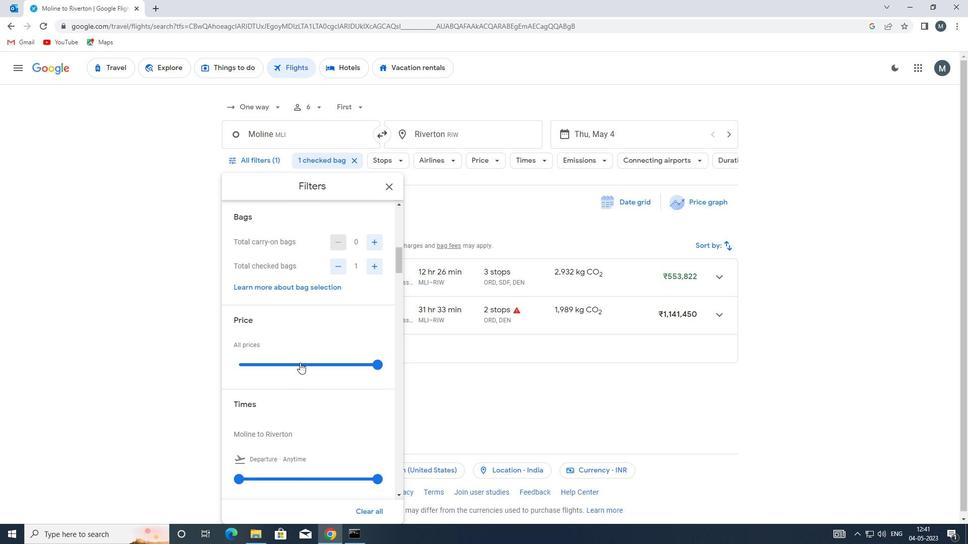 
Action: Mouse pressed left at (299, 363)
Screenshot: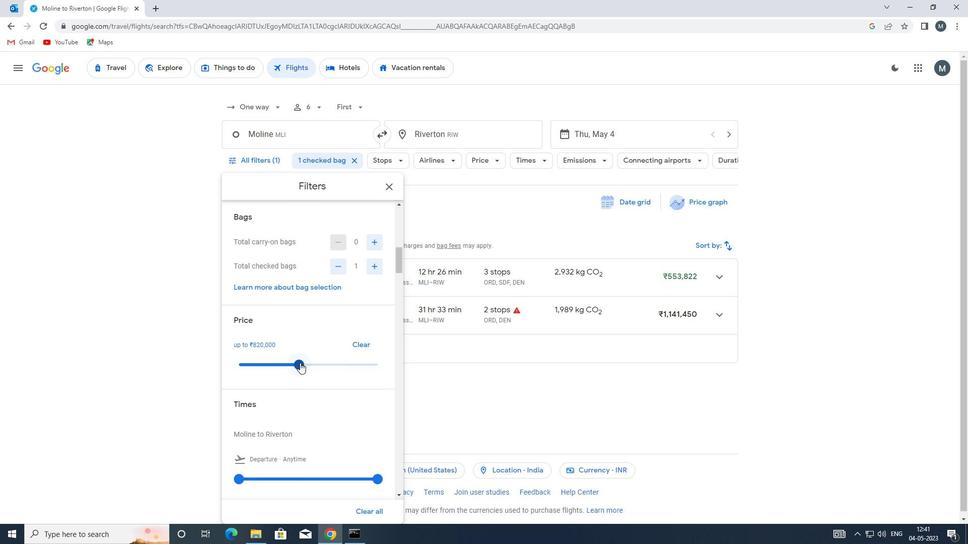 
Action: Mouse moved to (287, 362)
Screenshot: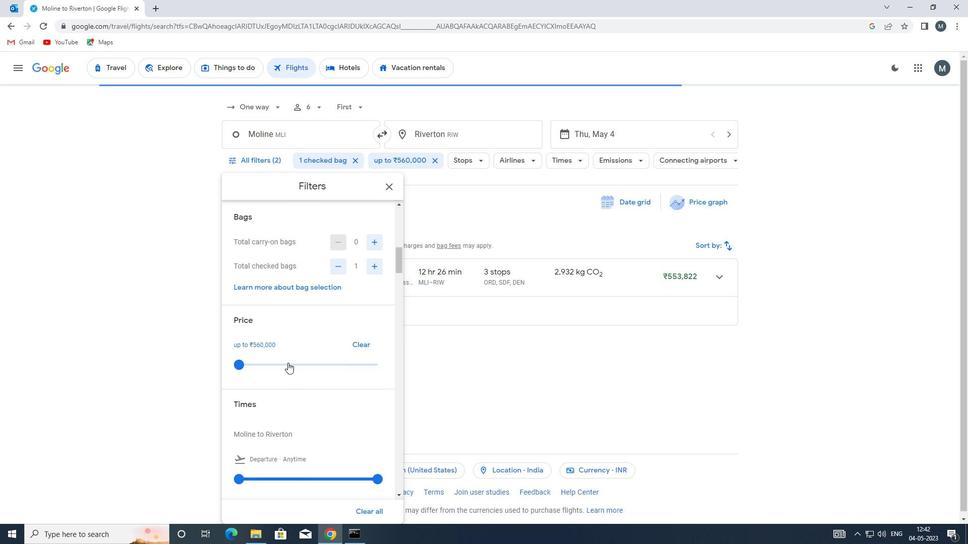 
Action: Mouse scrolled (287, 361) with delta (0, 0)
Screenshot: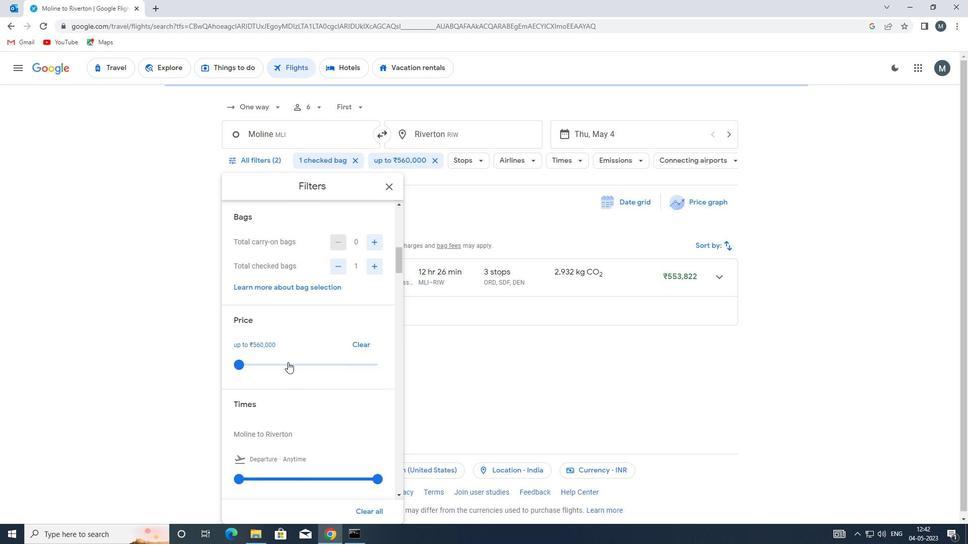 
Action: Mouse moved to (287, 361)
Screenshot: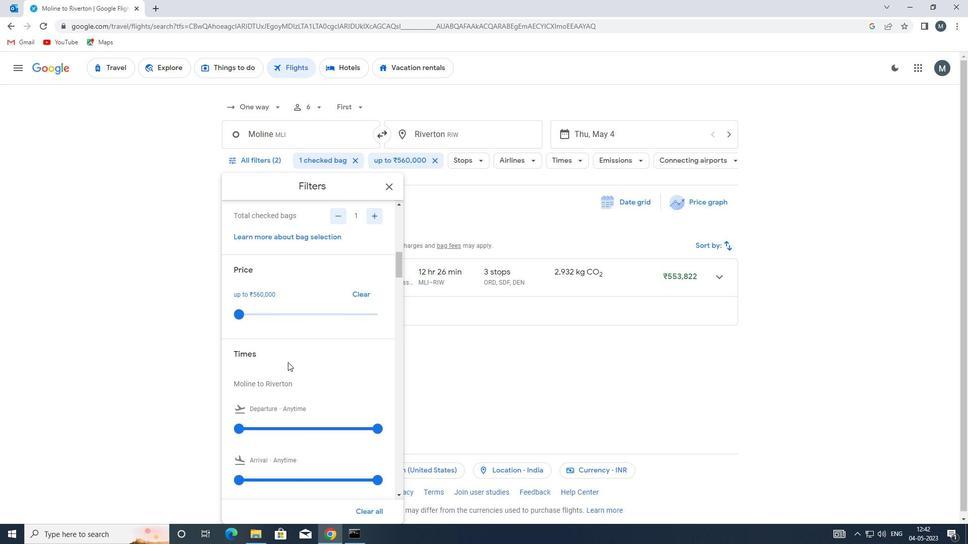 
Action: Mouse scrolled (287, 360) with delta (0, 0)
Screenshot: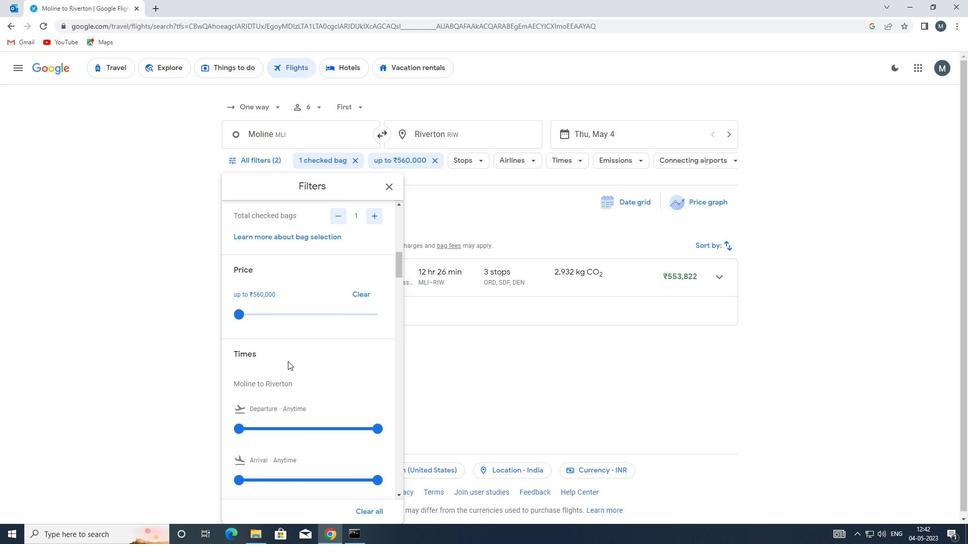 
Action: Mouse moved to (237, 375)
Screenshot: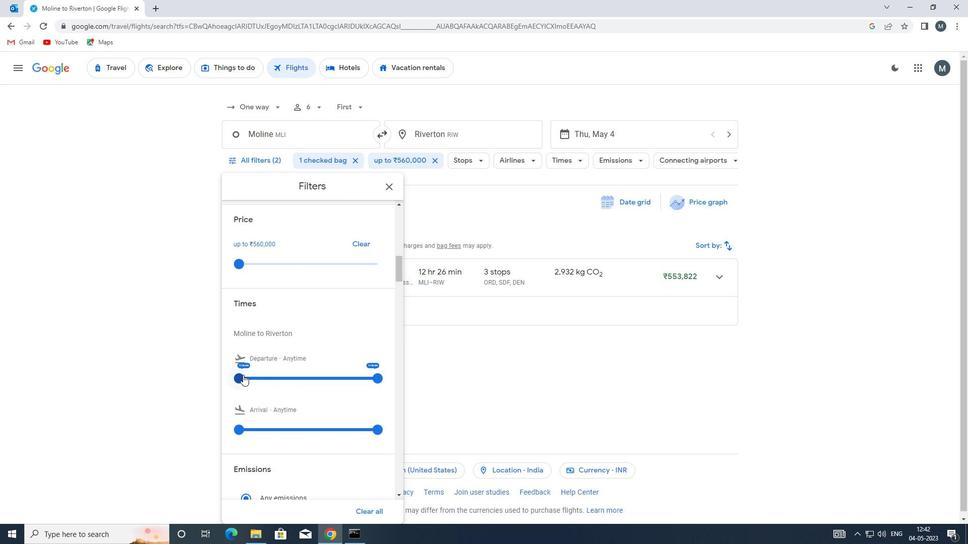 
Action: Mouse pressed left at (237, 375)
Screenshot: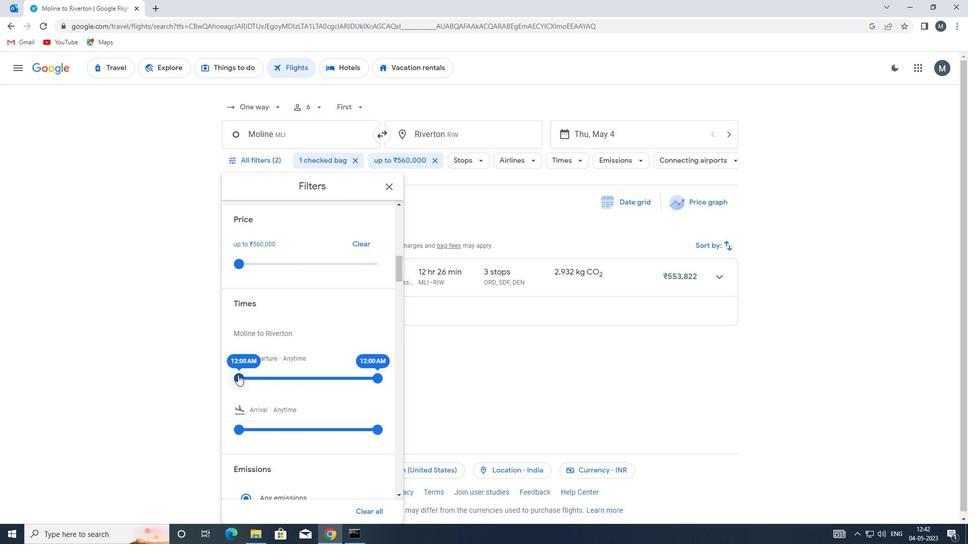 
Action: Mouse moved to (377, 375)
Screenshot: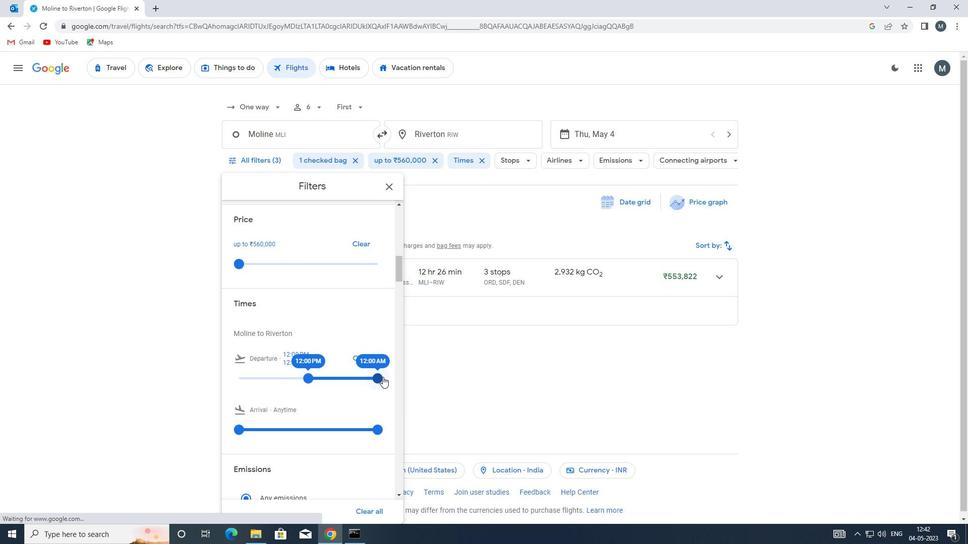 
Action: Mouse pressed left at (377, 375)
Screenshot: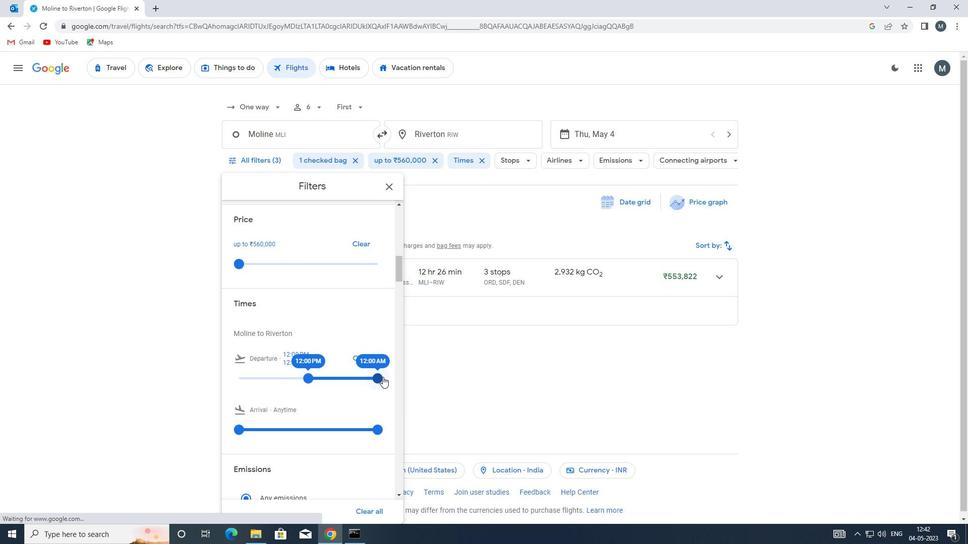 
Action: Mouse moved to (321, 365)
Screenshot: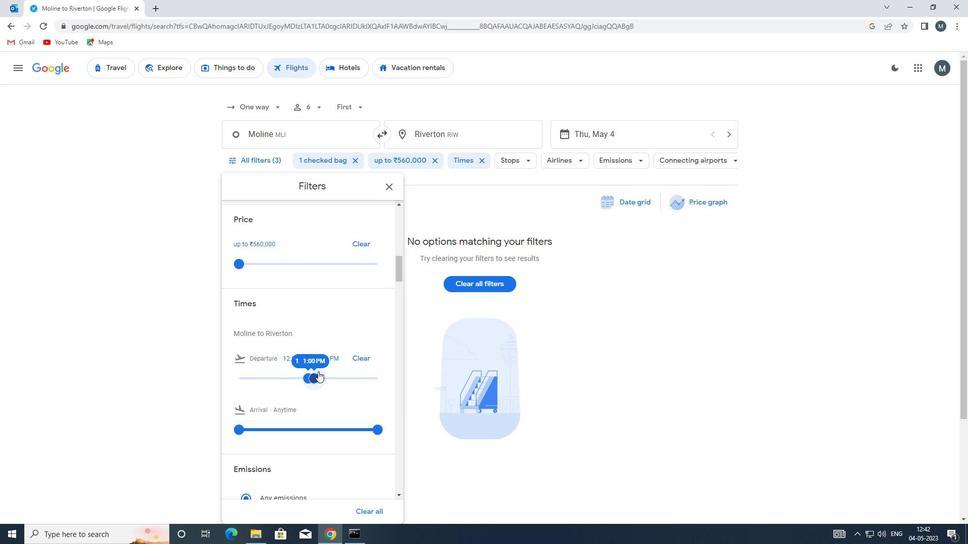 
Action: Mouse scrolled (321, 364) with delta (0, 0)
Screenshot: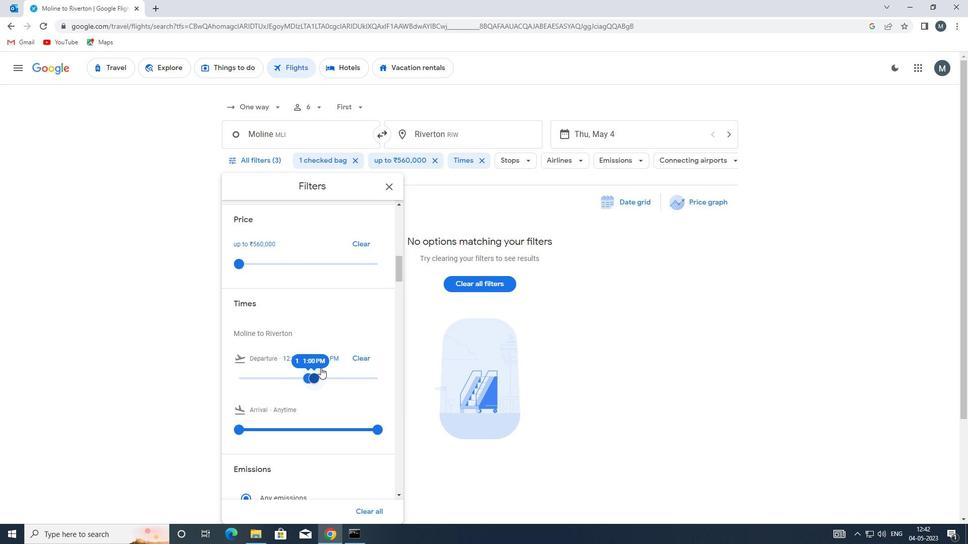 
Action: Mouse scrolled (321, 364) with delta (0, 0)
Screenshot: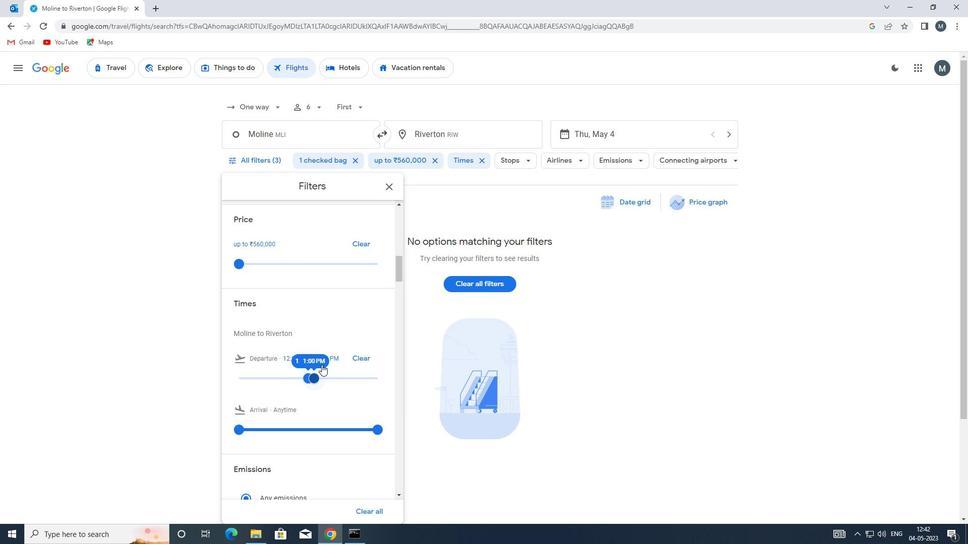 
Action: Mouse moved to (391, 188)
Screenshot: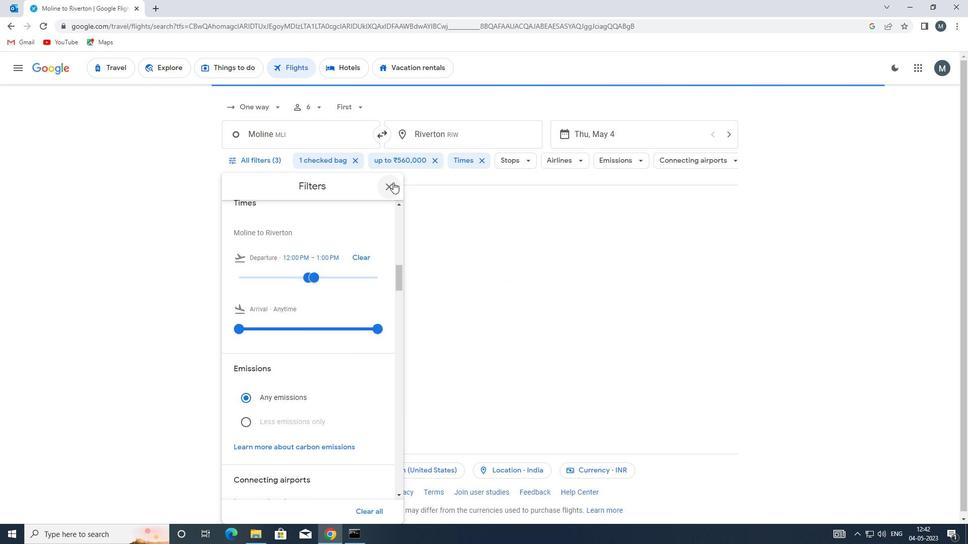 
Action: Mouse pressed left at (391, 188)
Screenshot: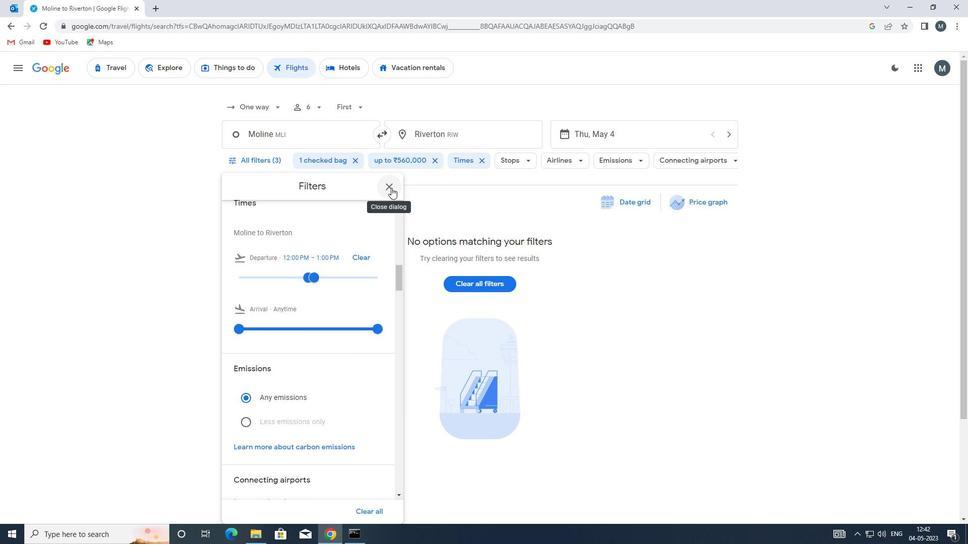 
Action: Mouse moved to (390, 190)
Screenshot: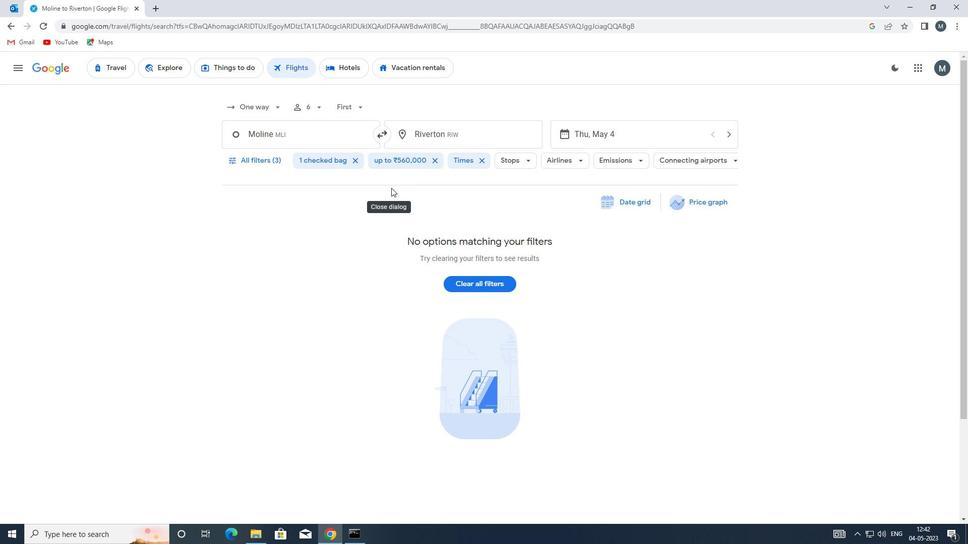 
